 Task: Use the "Pocket" extension to save articles and read them later offline.
Action: Mouse moved to (388, 300)
Screenshot: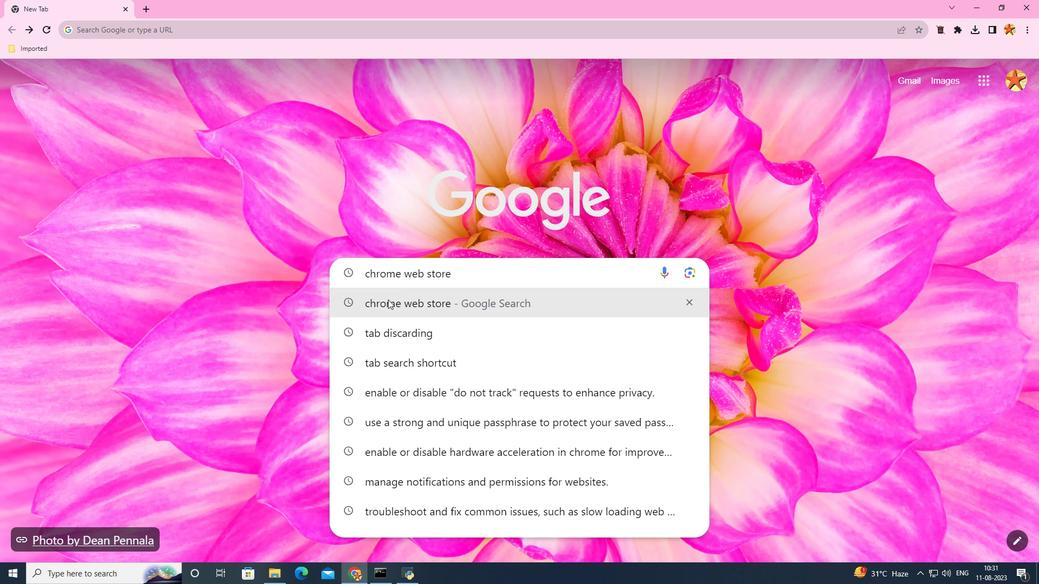 
Action: Mouse pressed left at (388, 300)
Screenshot: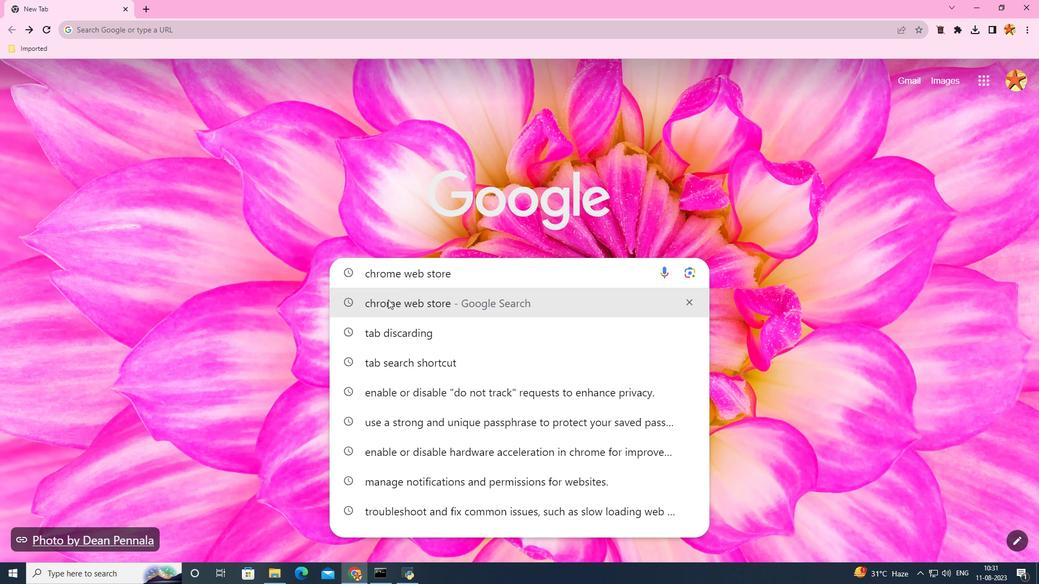
Action: Mouse moved to (215, 220)
Screenshot: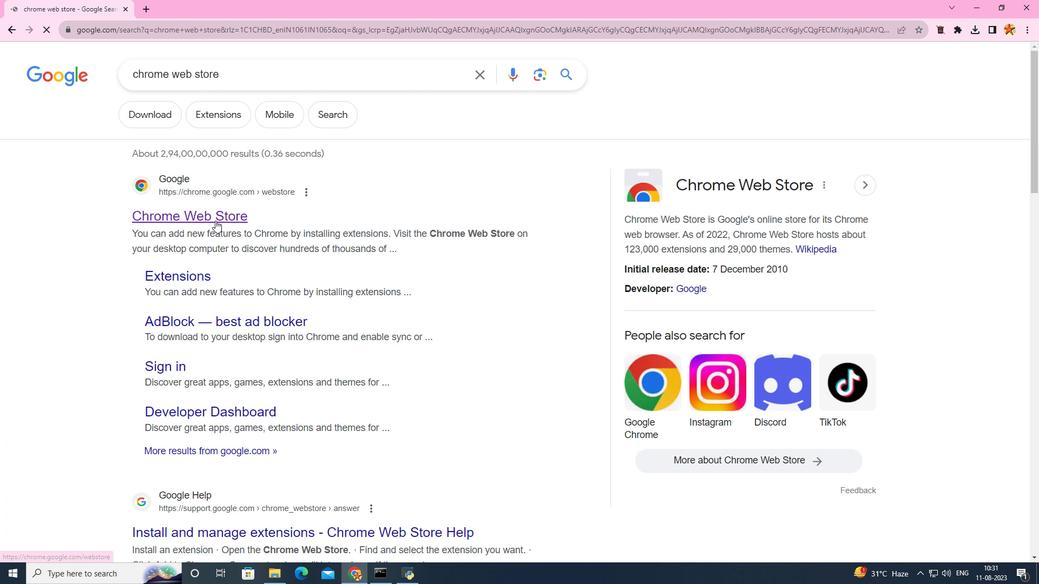 
Action: Mouse pressed left at (215, 220)
Screenshot: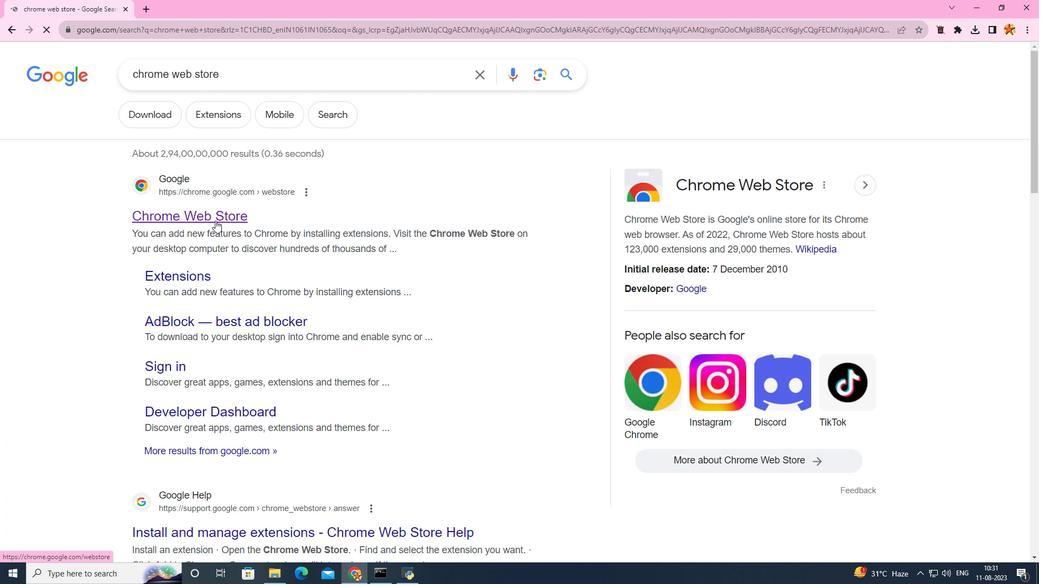 
Action: Mouse moved to (243, 185)
Screenshot: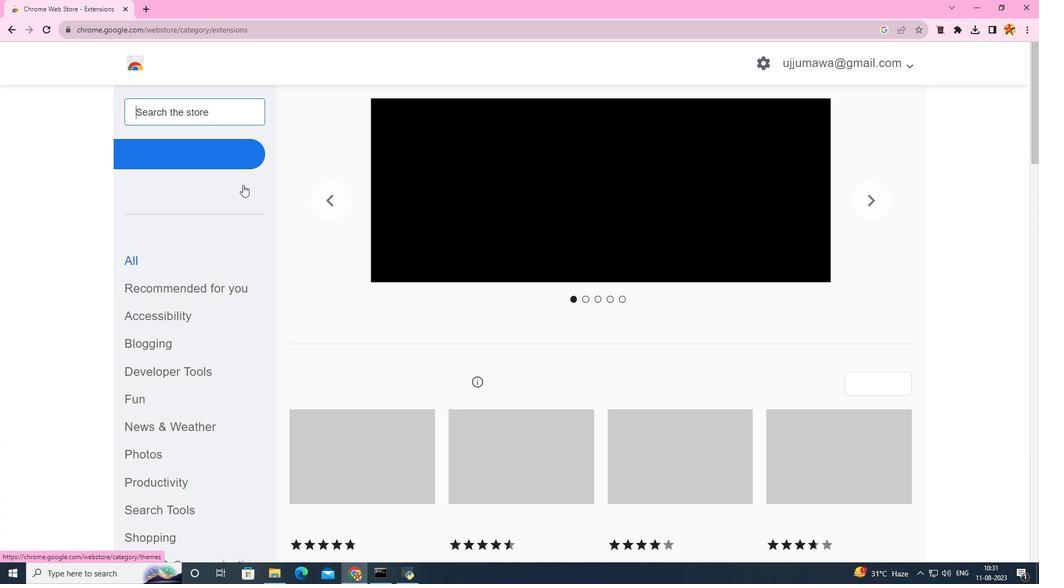 
Action: Key pressed pock
Screenshot: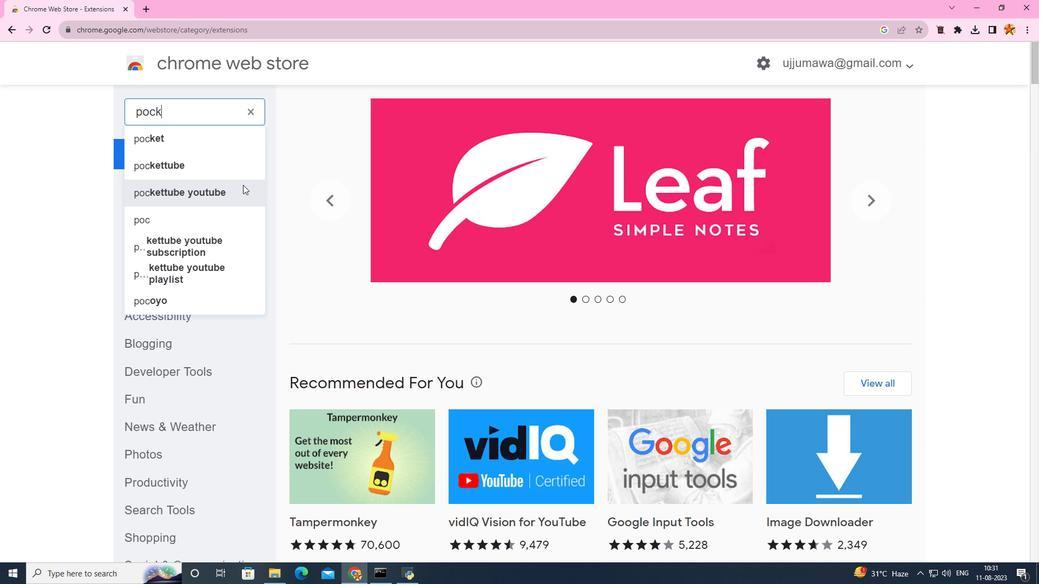 
Action: Mouse moved to (171, 145)
Screenshot: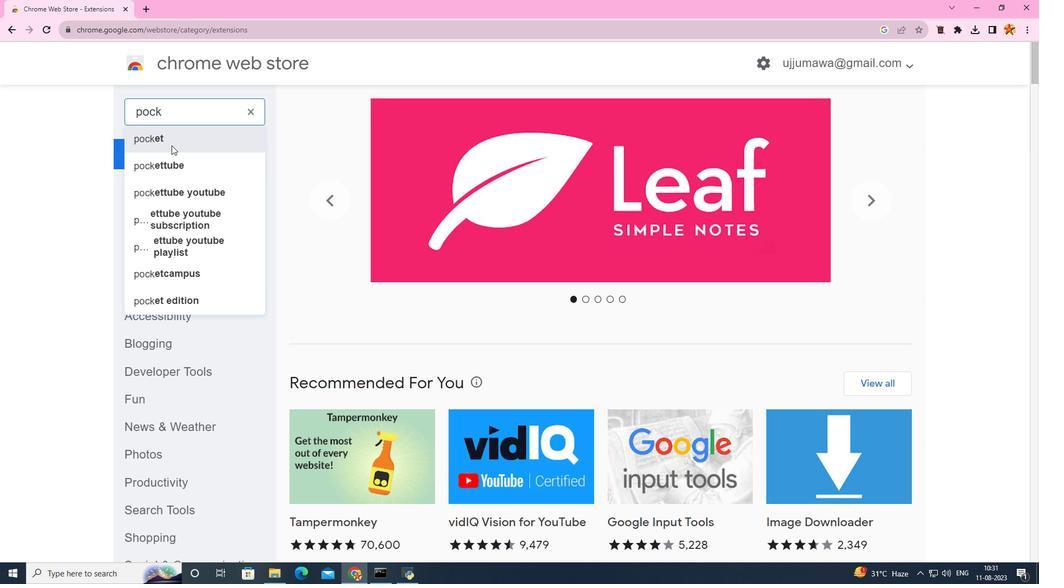 
Action: Mouse pressed left at (171, 145)
Screenshot: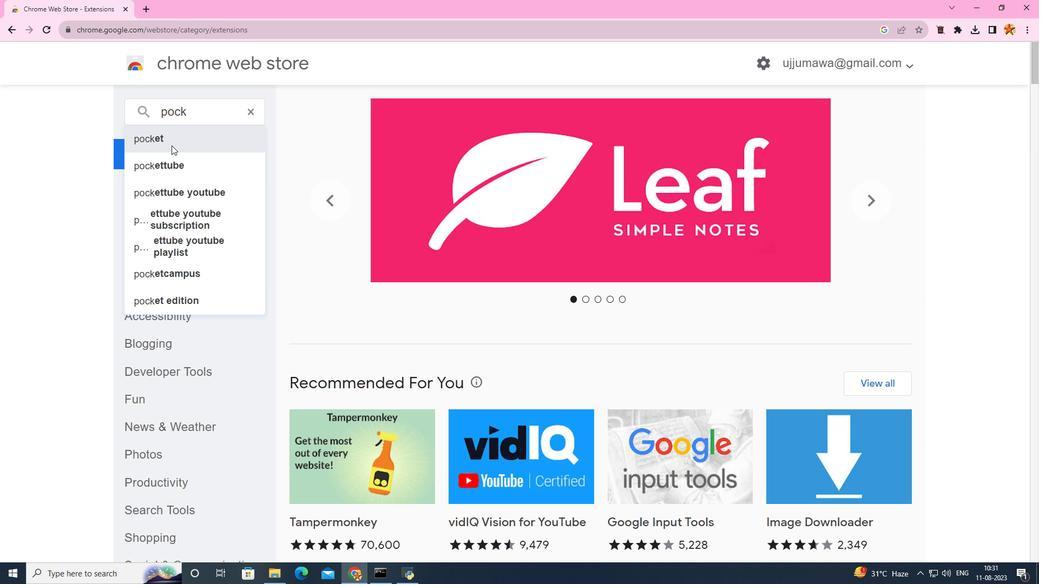 
Action: Mouse moved to (501, 190)
Screenshot: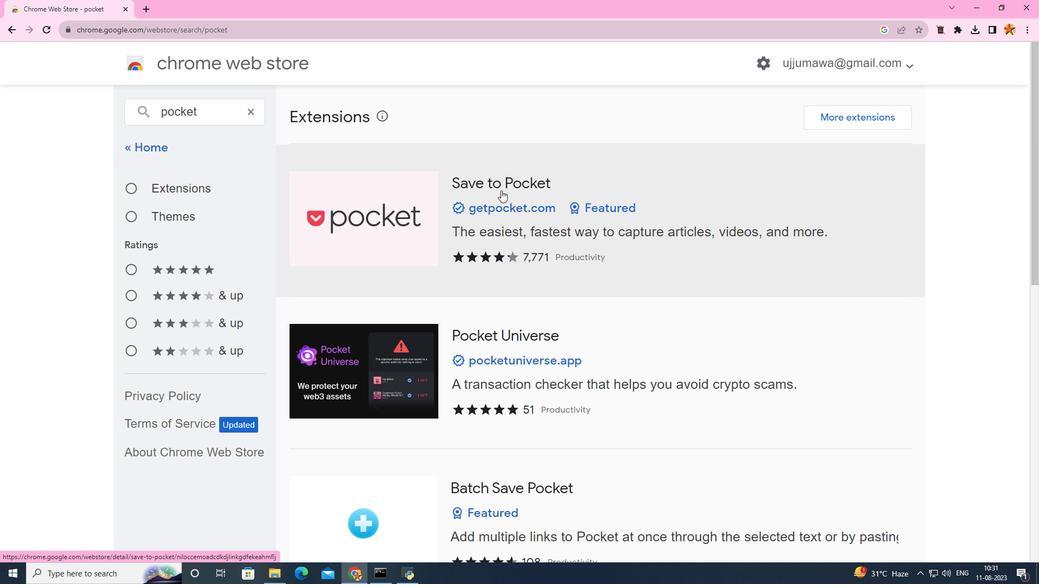 
Action: Mouse pressed left at (501, 190)
Screenshot: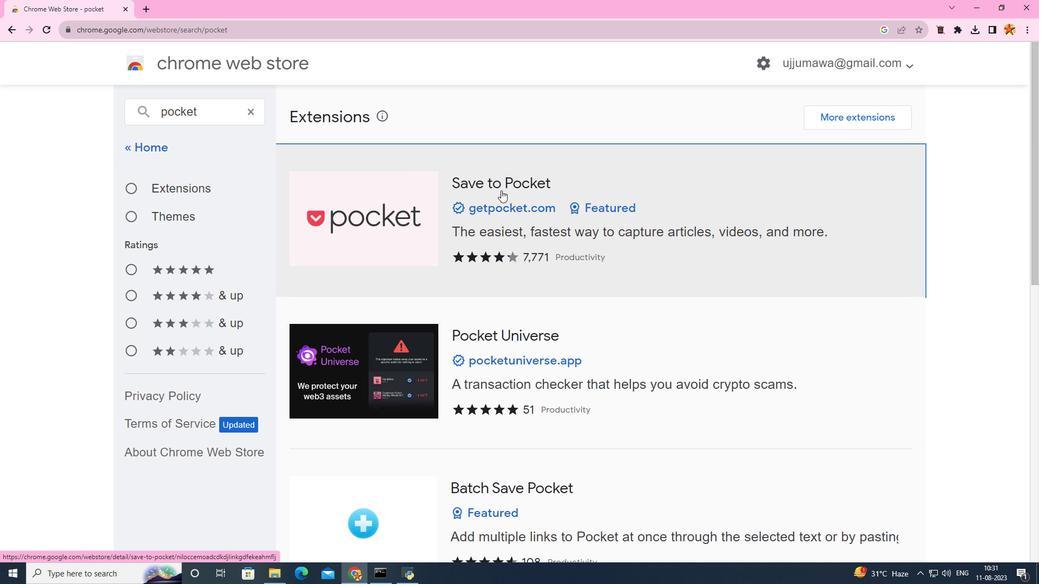 
Action: Mouse moved to (783, 163)
Screenshot: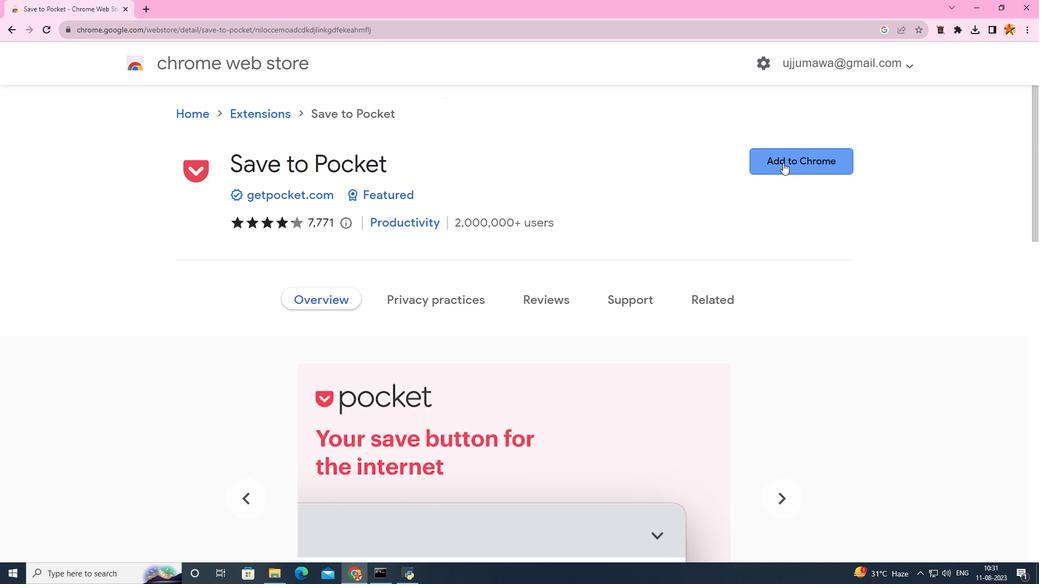 
Action: Mouse pressed left at (783, 163)
Screenshot: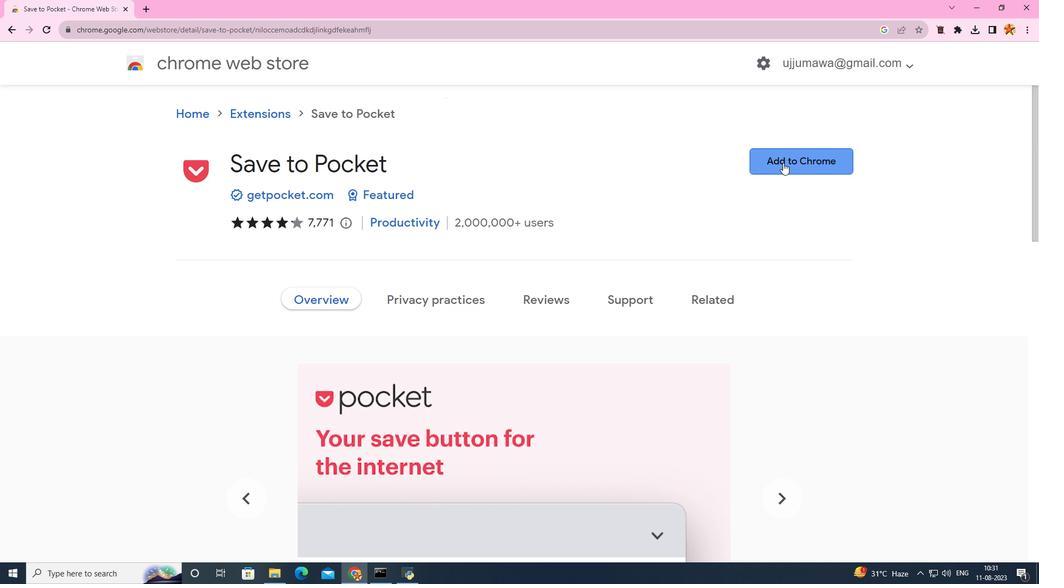 
Action: Mouse moved to (374, 276)
Screenshot: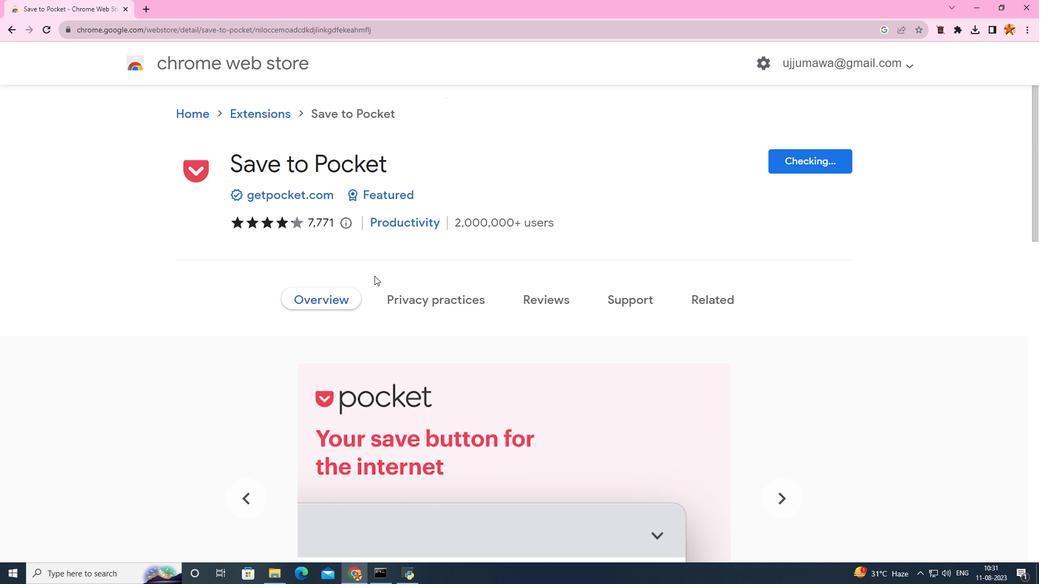 
Action: Mouse scrolled (374, 275) with delta (0, 0)
Screenshot: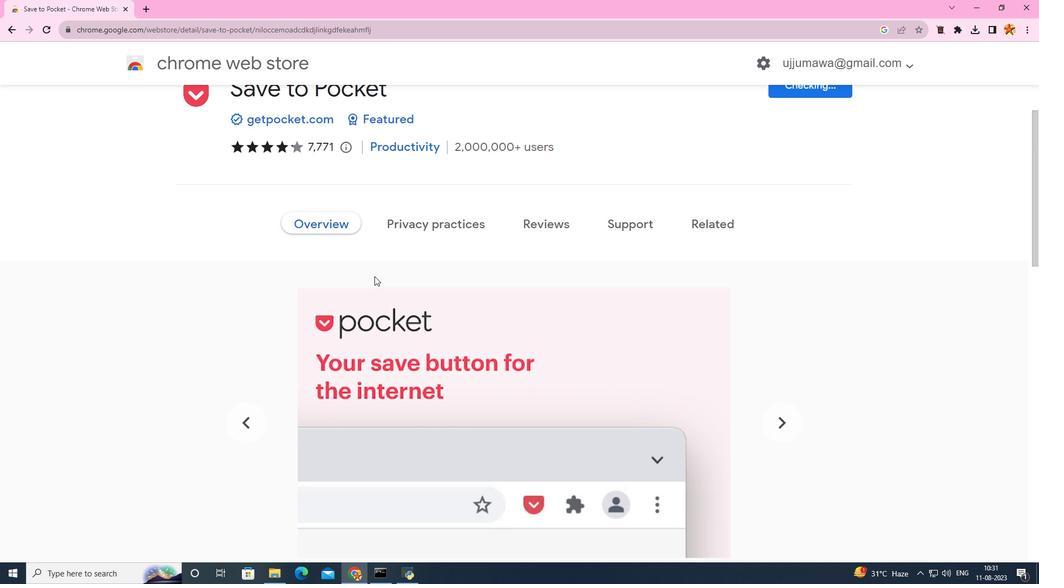 
Action: Mouse scrolled (374, 275) with delta (0, 0)
Screenshot: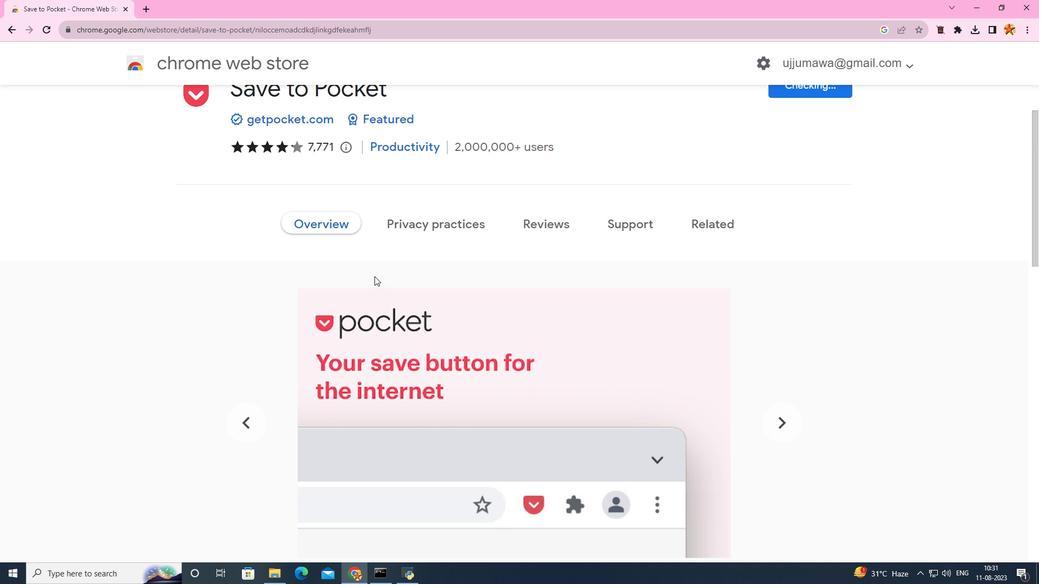 
Action: Mouse scrolled (374, 275) with delta (0, 0)
Screenshot: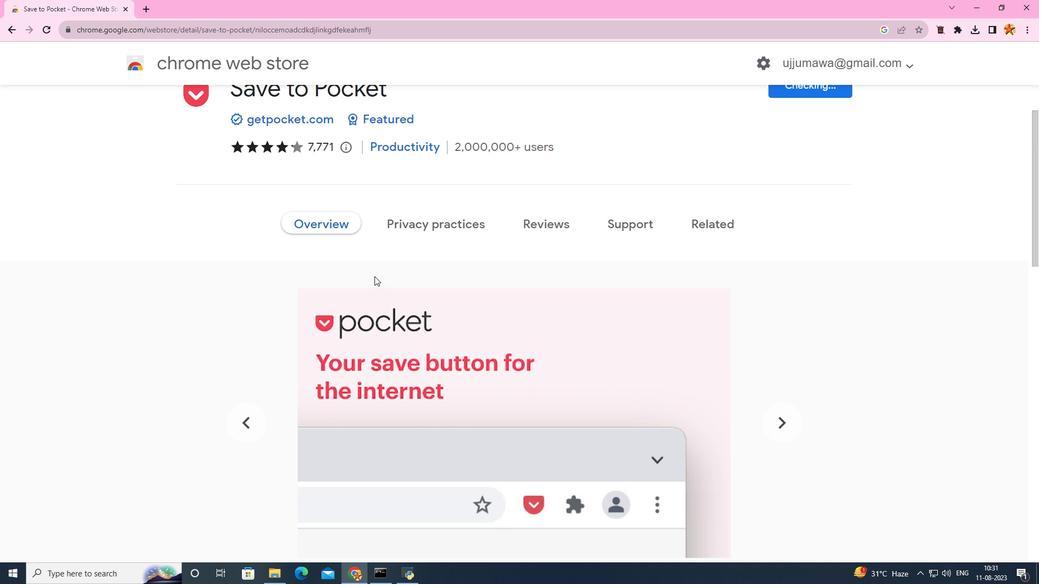 
Action: Mouse scrolled (374, 275) with delta (0, 0)
Screenshot: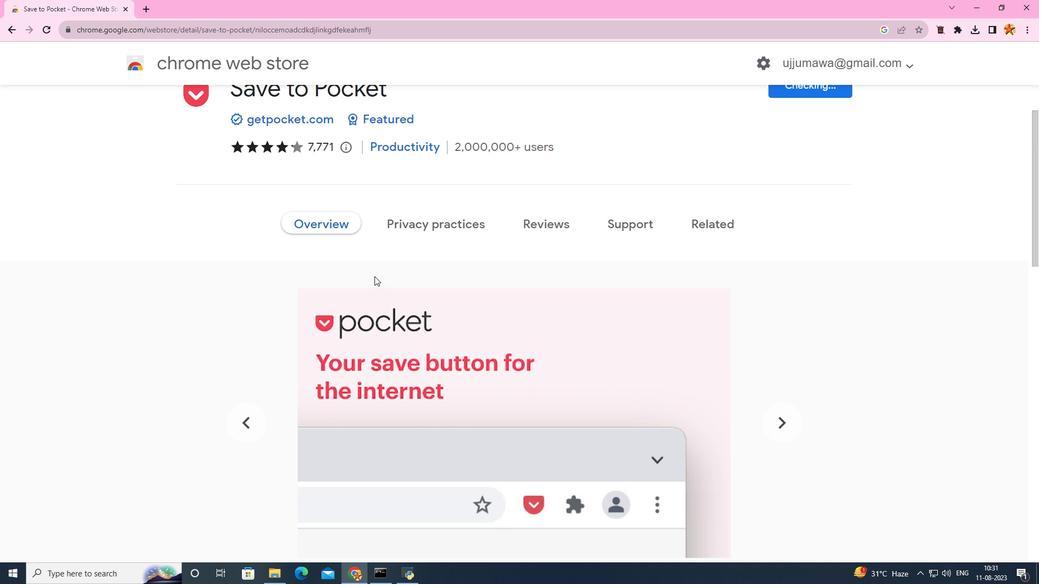 
Action: Mouse scrolled (374, 275) with delta (0, 0)
Screenshot: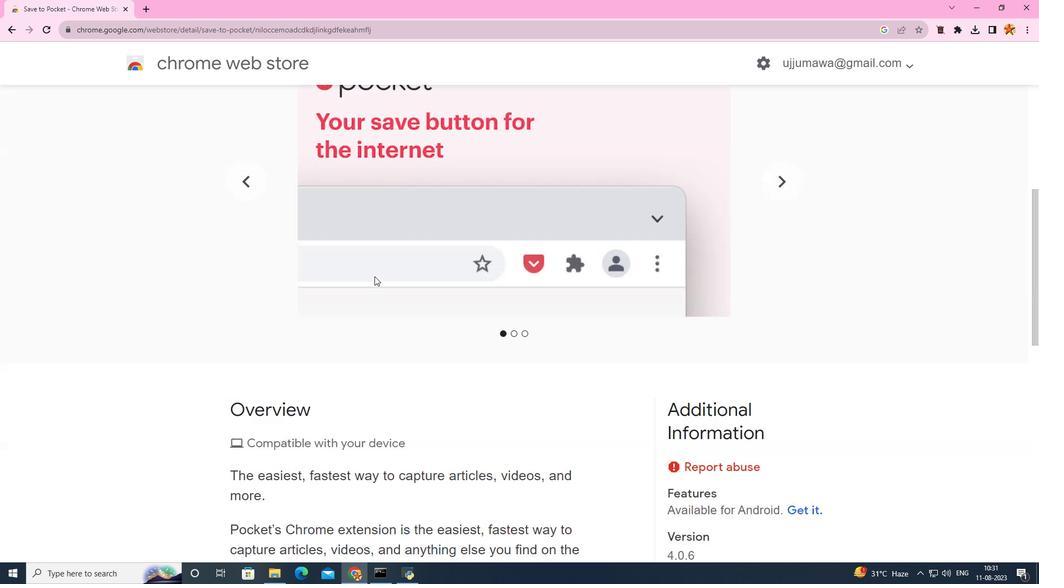 
Action: Mouse scrolled (374, 275) with delta (0, 0)
Screenshot: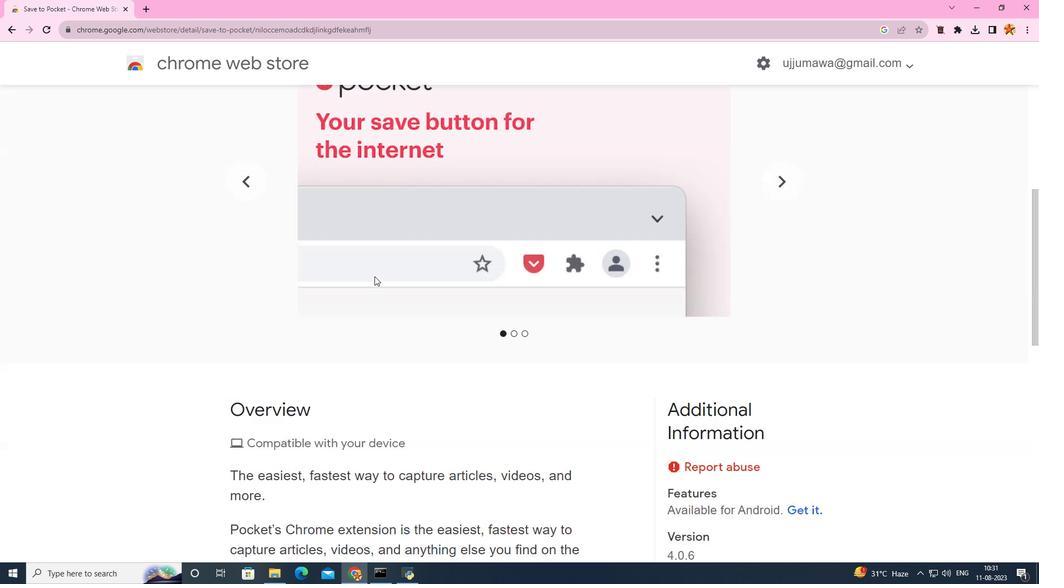 
Action: Mouse scrolled (374, 275) with delta (0, 0)
Screenshot: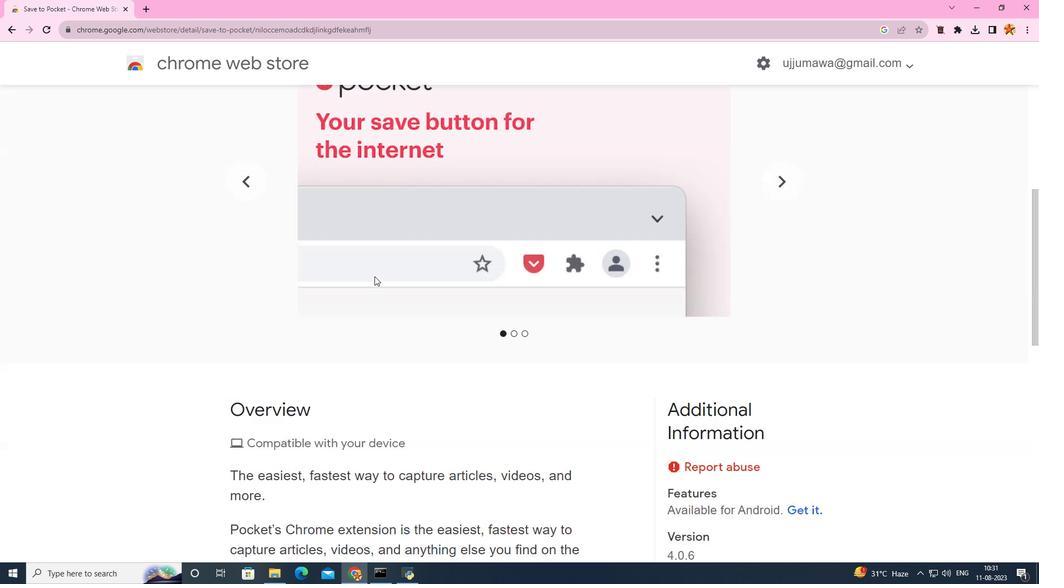 
Action: Mouse scrolled (374, 275) with delta (0, 0)
Screenshot: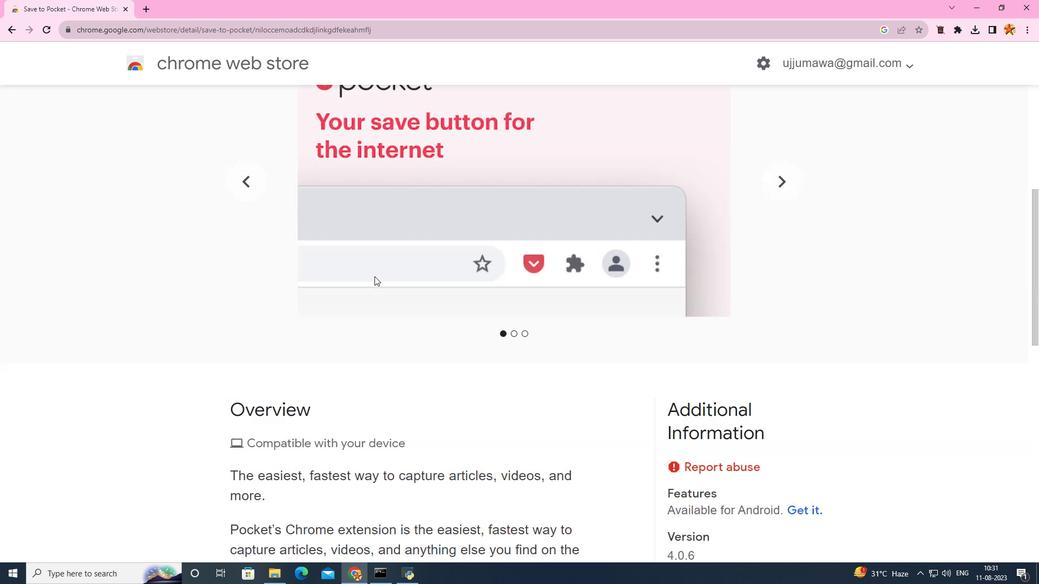 
Action: Mouse moved to (373, 276)
Screenshot: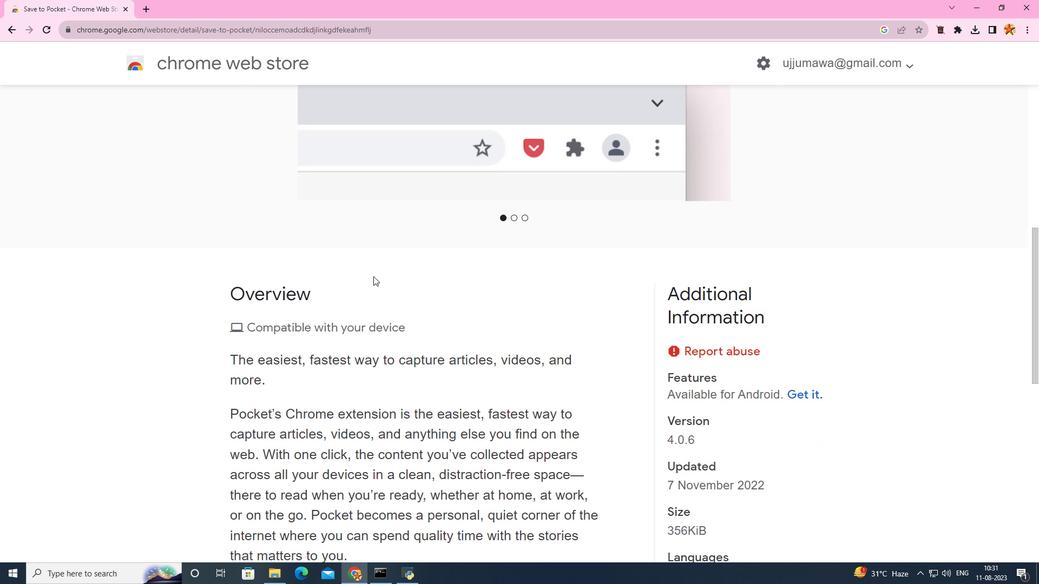 
Action: Mouse scrolled (373, 276) with delta (0, 0)
Screenshot: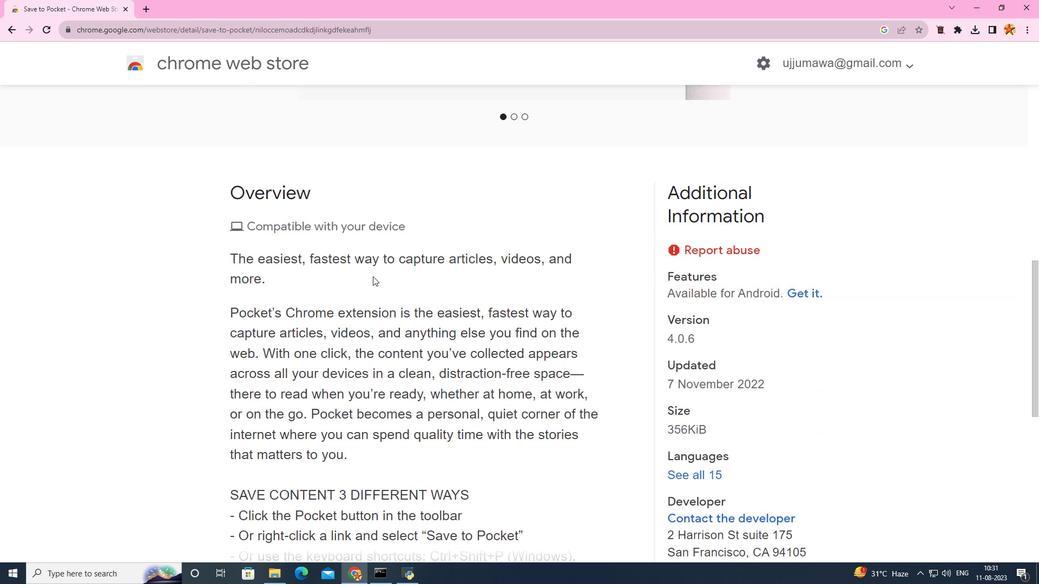 
Action: Mouse scrolled (373, 276) with delta (0, 0)
Screenshot: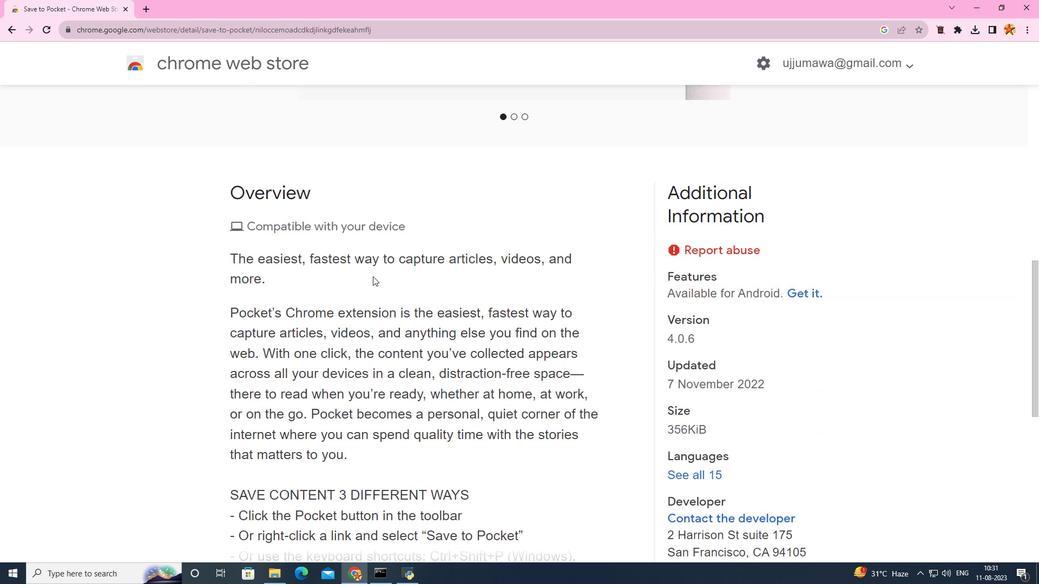 
Action: Mouse scrolled (373, 276) with delta (0, 0)
Screenshot: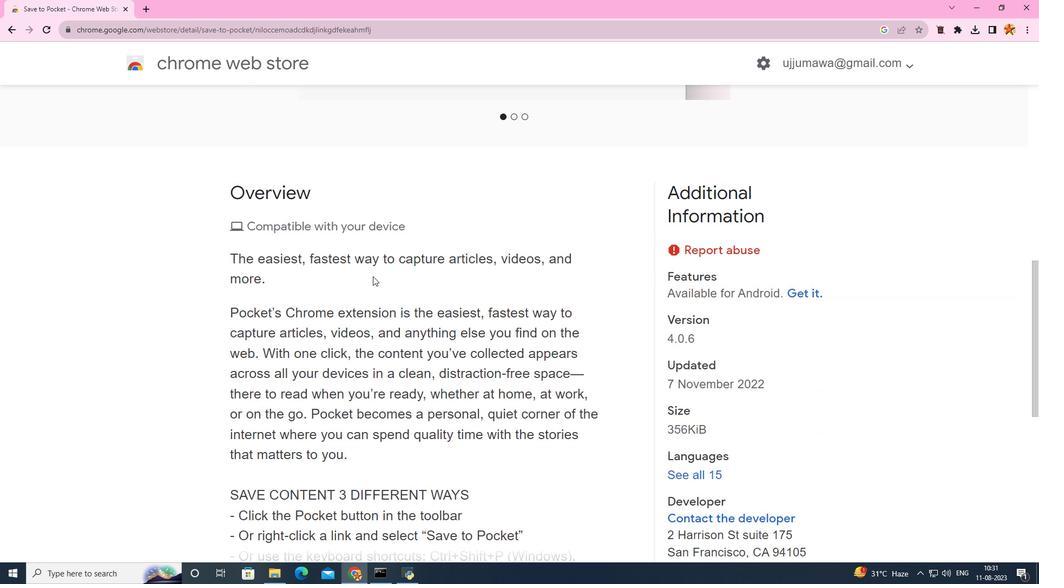 
Action: Mouse moved to (373, 276)
Screenshot: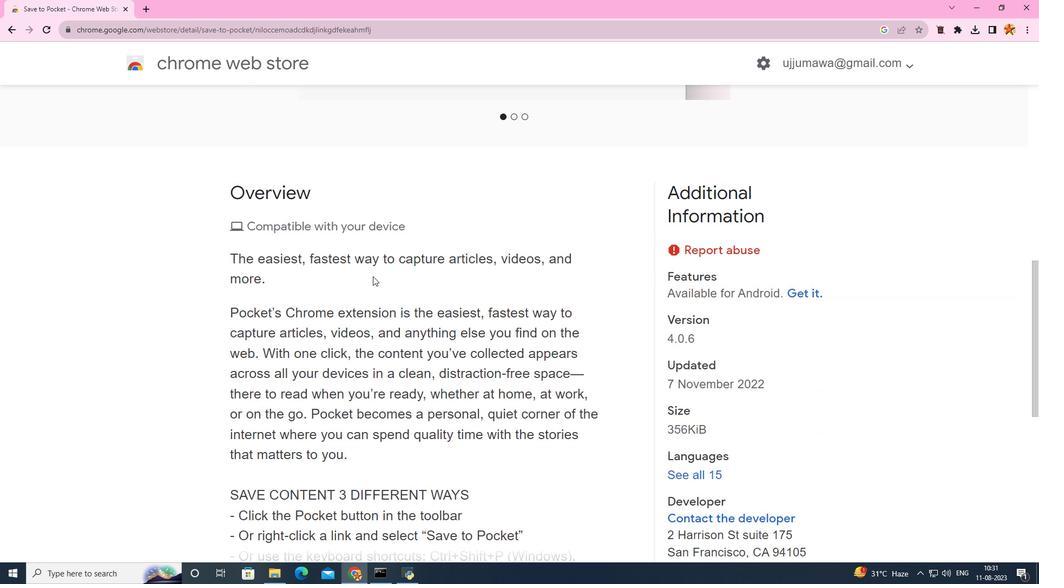 
Action: Mouse scrolled (373, 276) with delta (0, 0)
Screenshot: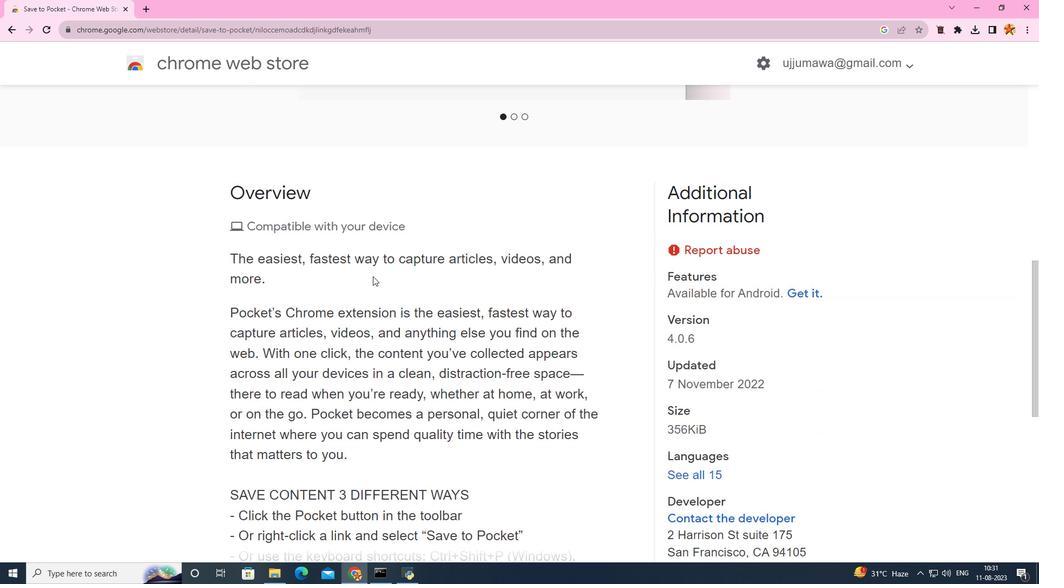 
Action: Mouse moved to (372, 276)
Screenshot: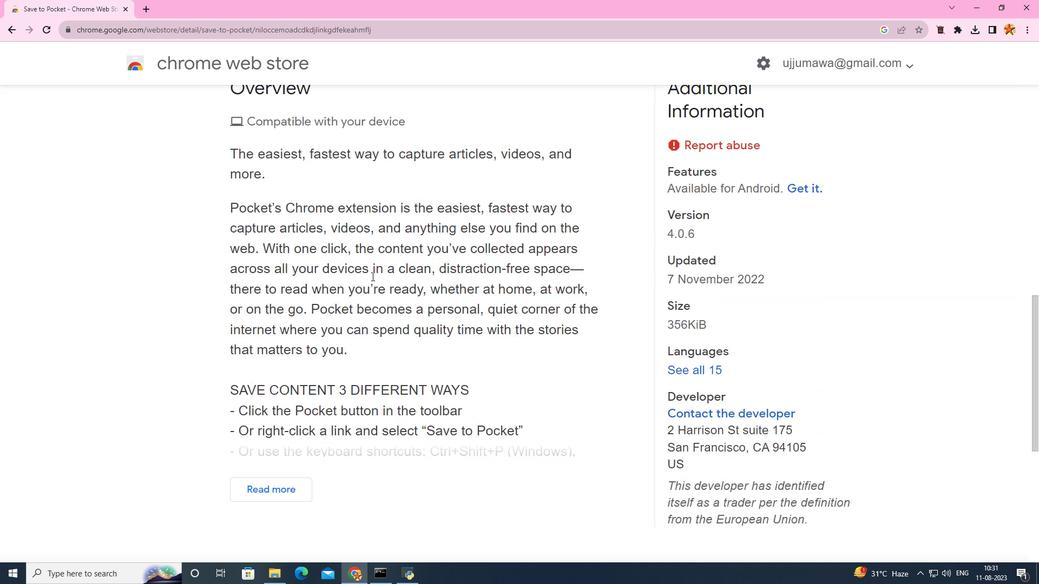 
Action: Mouse scrolled (372, 276) with delta (0, 0)
Screenshot: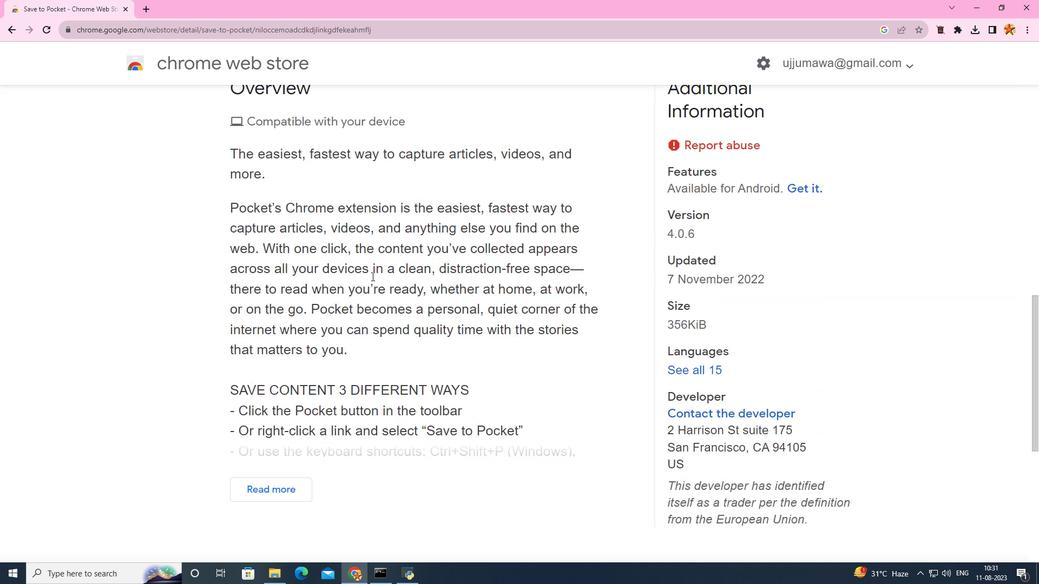 
Action: Mouse scrolled (372, 276) with delta (0, 0)
Screenshot: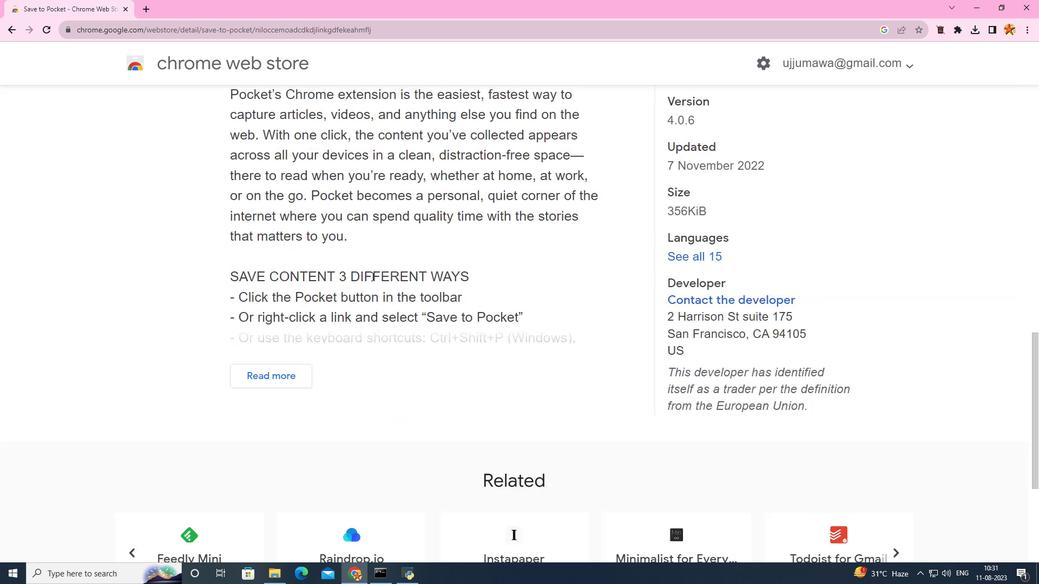 
Action: Mouse moved to (555, 127)
Screenshot: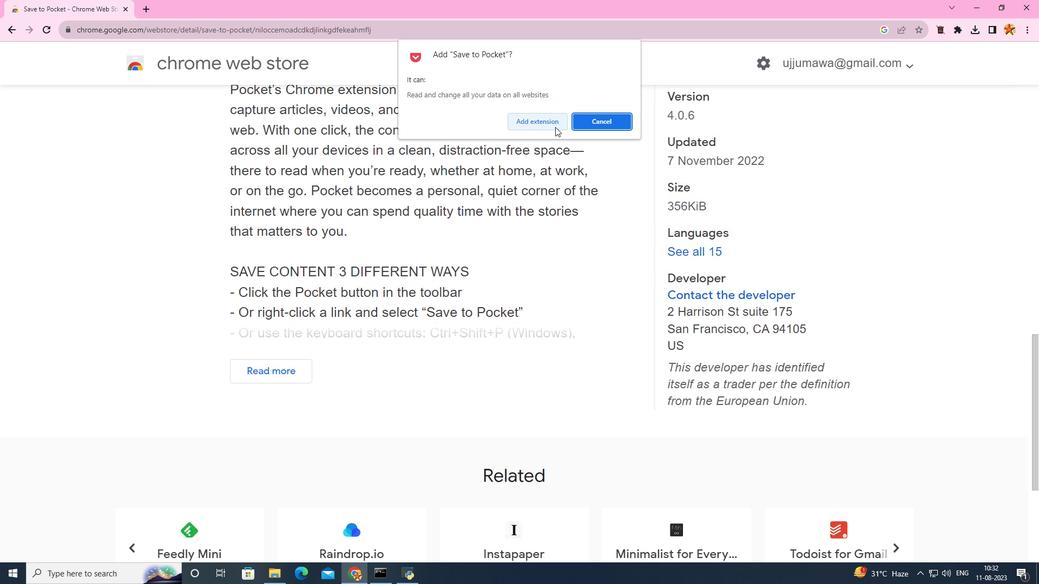
Action: Mouse pressed left at (555, 127)
Screenshot: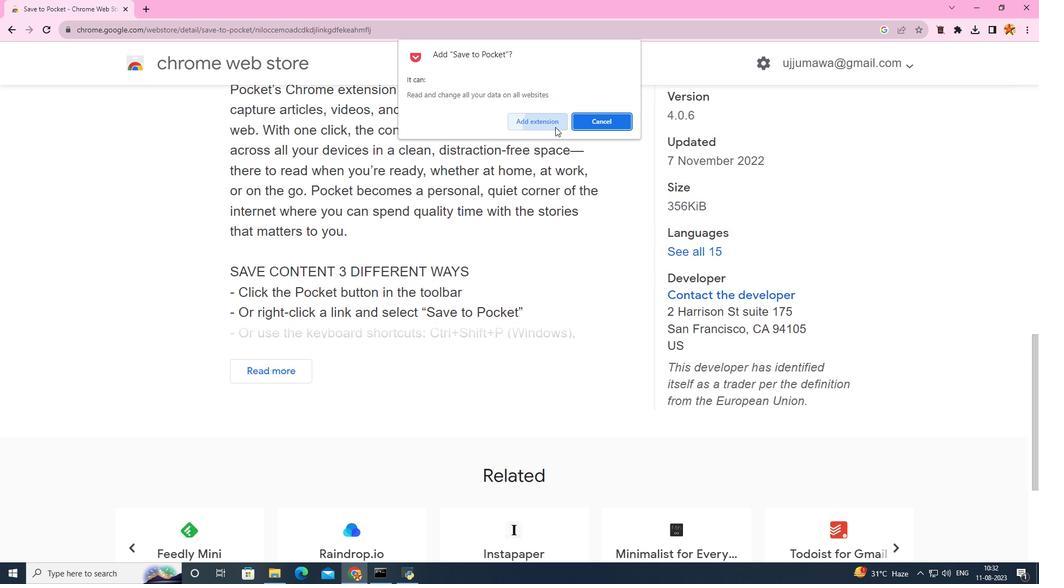 
Action: Mouse moved to (288, 378)
Screenshot: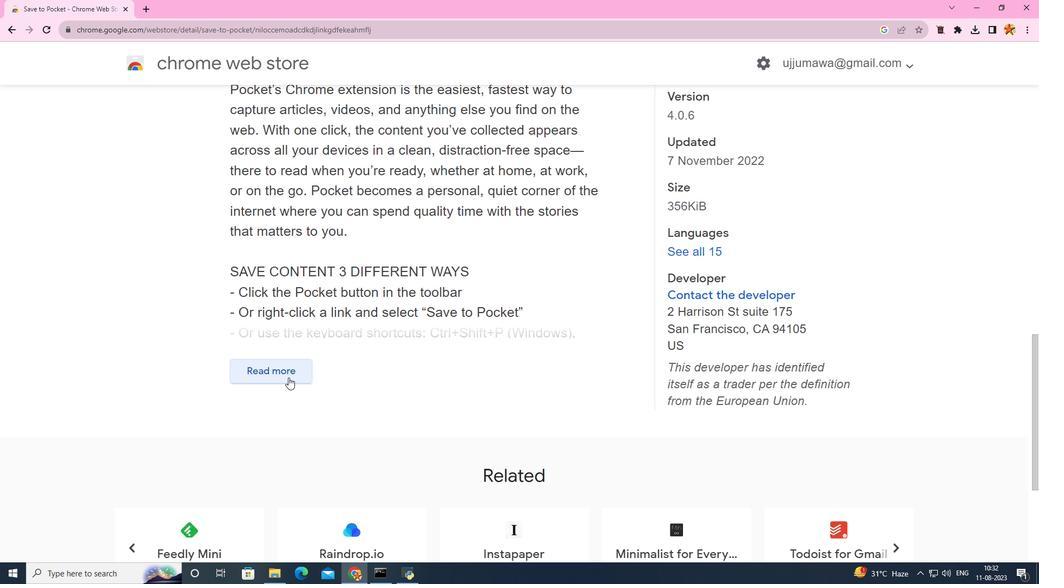
Action: Mouse pressed left at (288, 378)
Screenshot: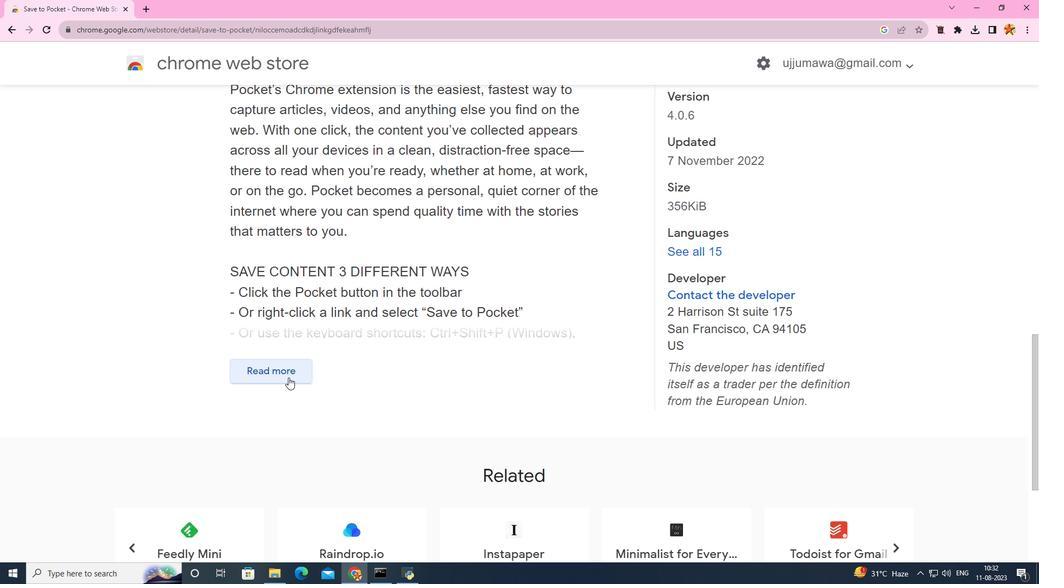 
Action: Mouse moved to (284, 335)
Screenshot: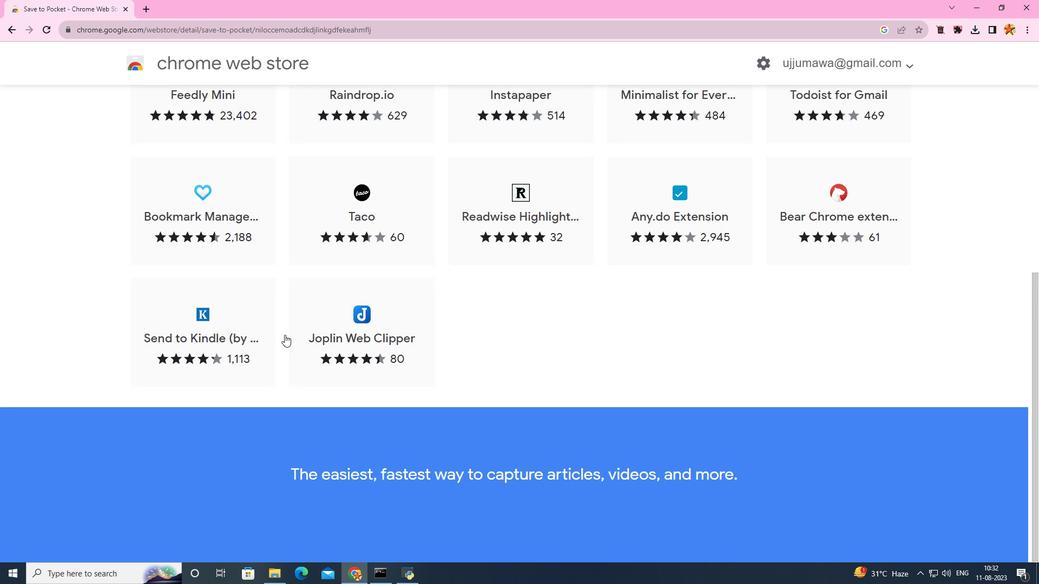 
Action: Mouse scrolled (284, 334) with delta (0, 0)
Screenshot: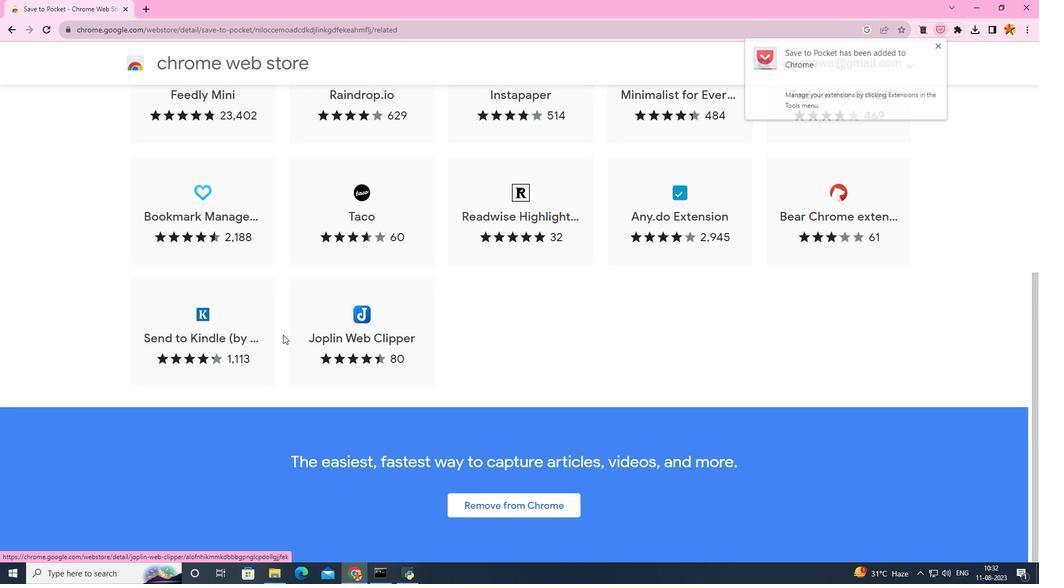 
Action: Mouse scrolled (284, 334) with delta (0, 0)
Screenshot: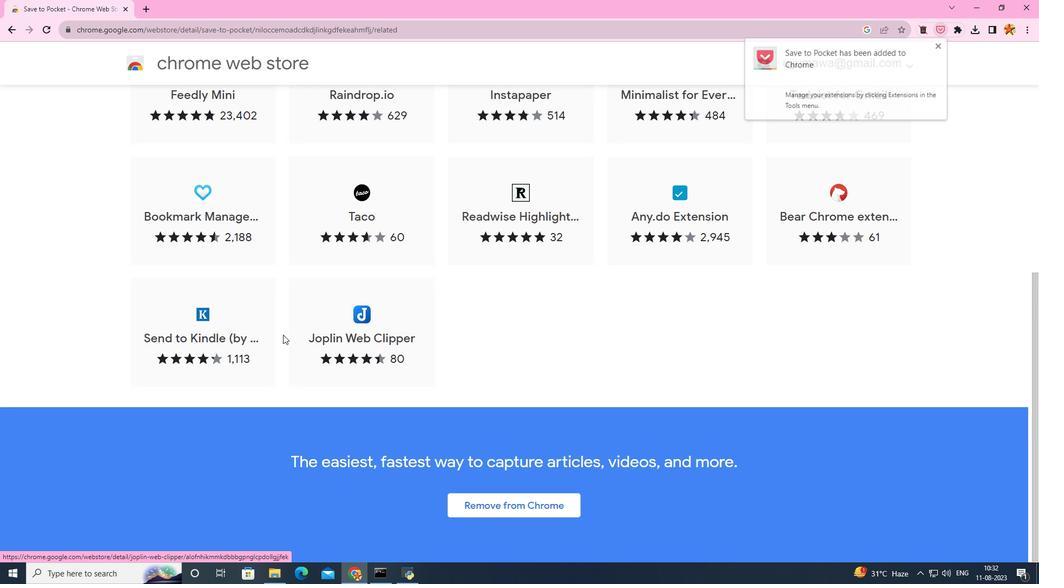 
Action: Mouse scrolled (284, 334) with delta (0, 0)
Screenshot: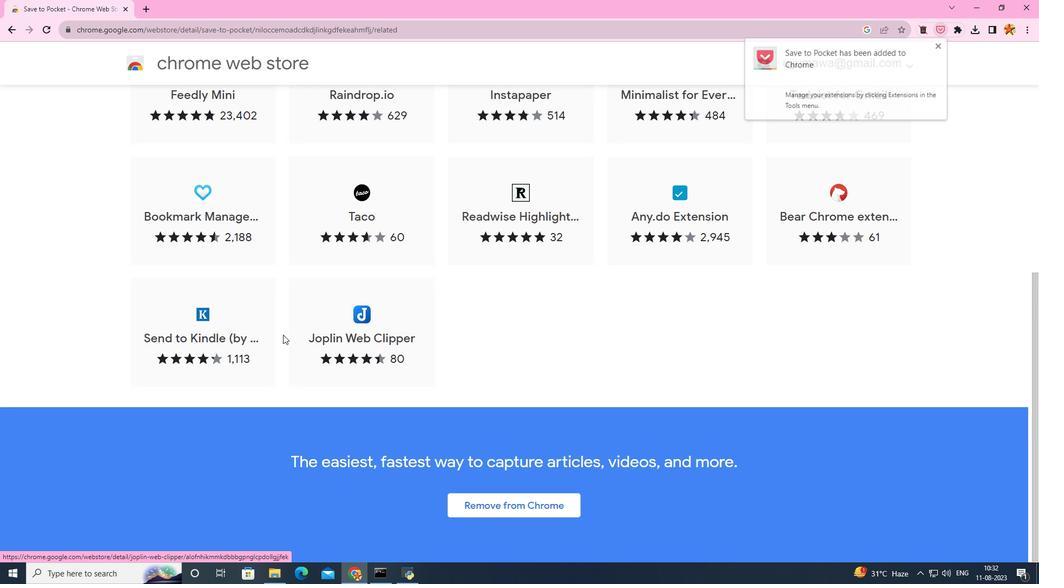 
Action: Mouse scrolled (284, 334) with delta (0, 0)
Screenshot: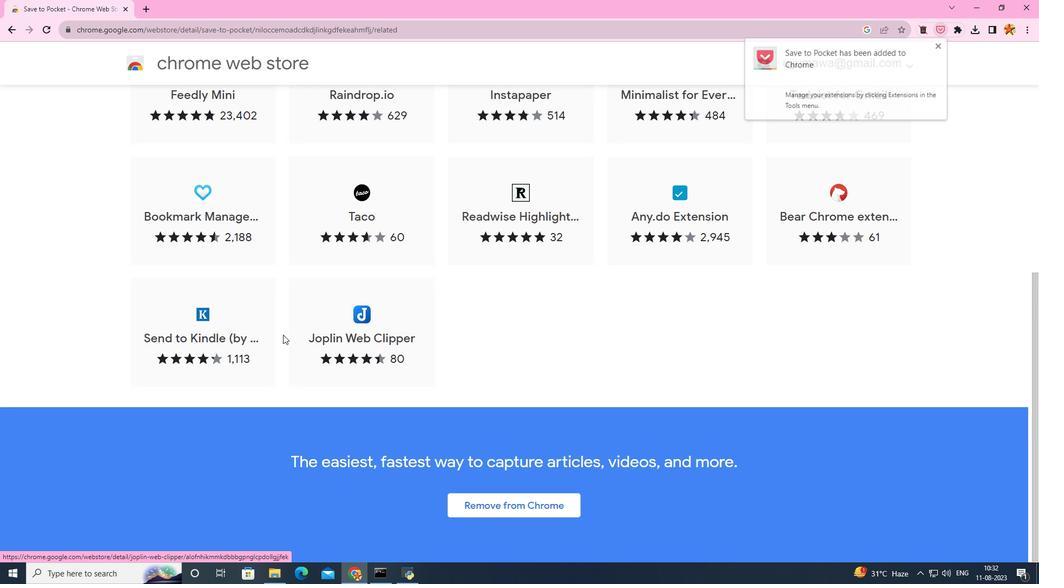 
Action: Mouse scrolled (284, 334) with delta (0, 0)
Screenshot: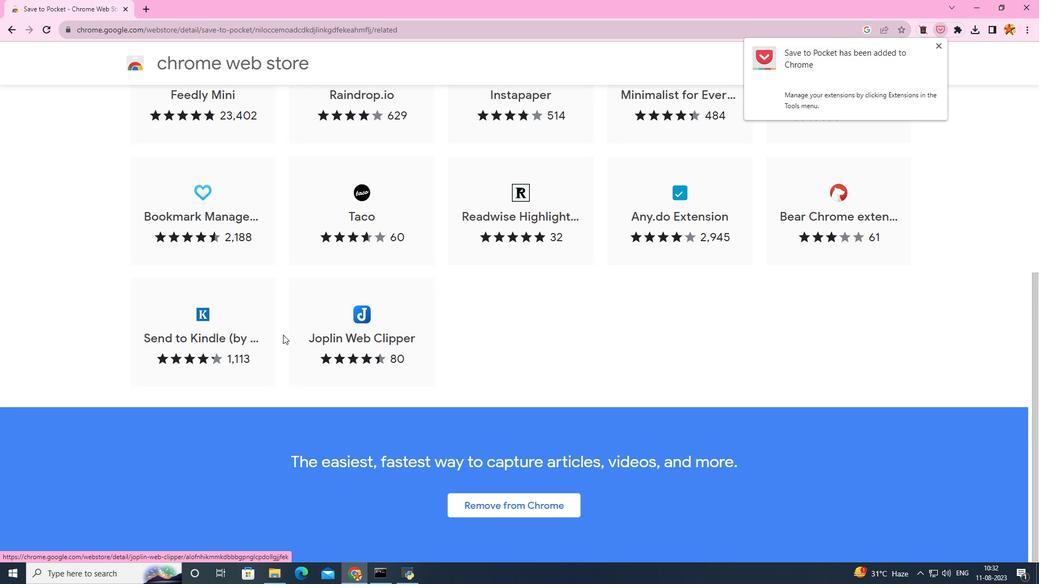
Action: Mouse moved to (284, 335)
Screenshot: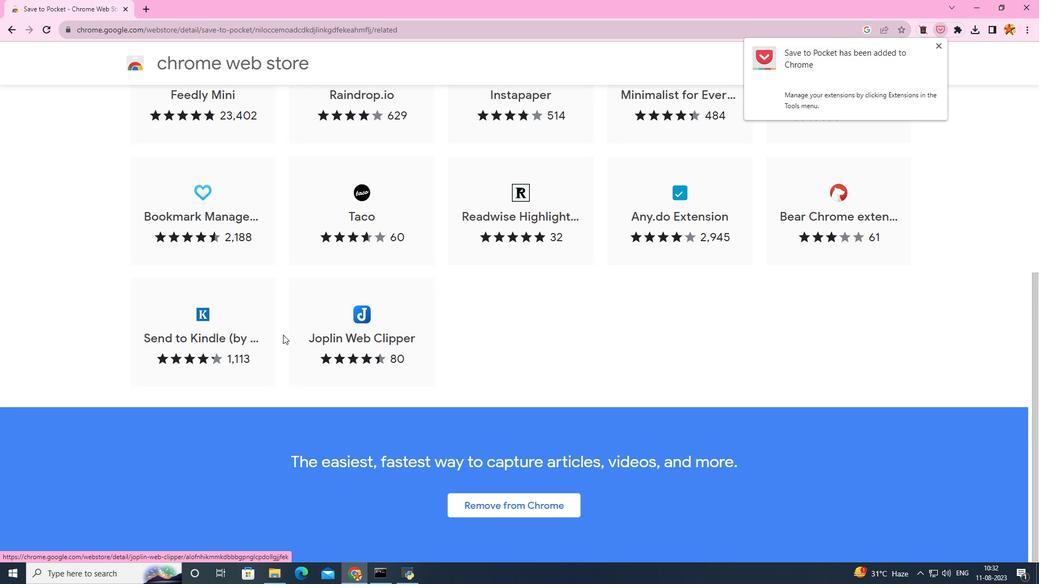 
Action: Mouse scrolled (284, 334) with delta (0, 0)
Screenshot: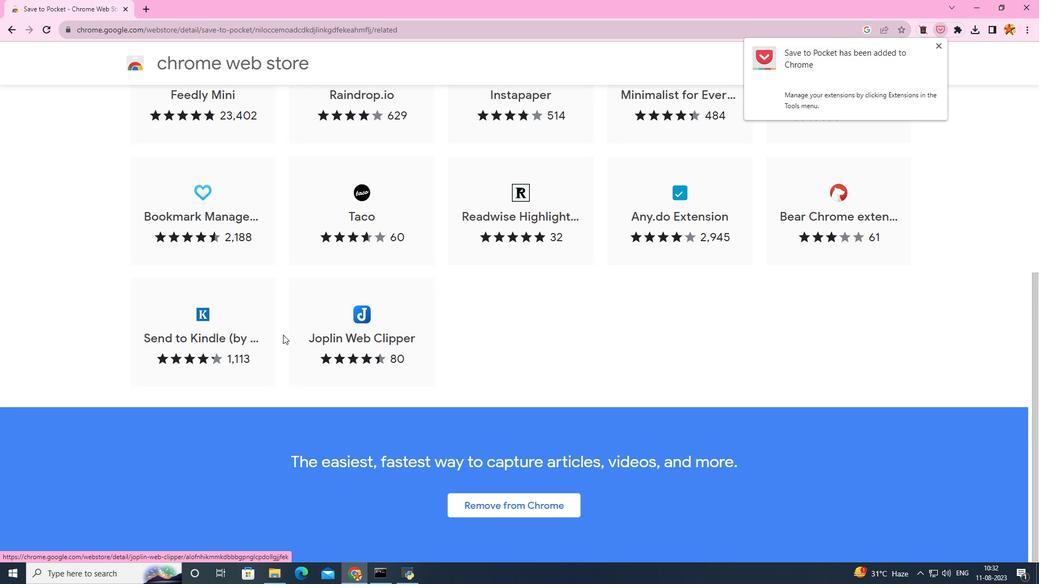 
Action: Mouse scrolled (284, 334) with delta (0, 0)
Screenshot: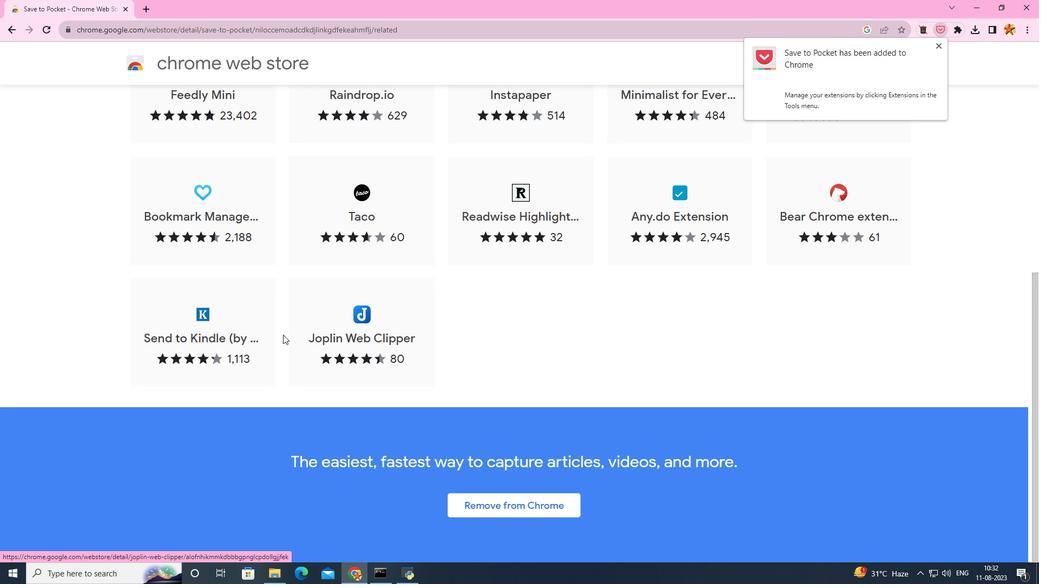 
Action: Mouse moved to (222, 309)
Screenshot: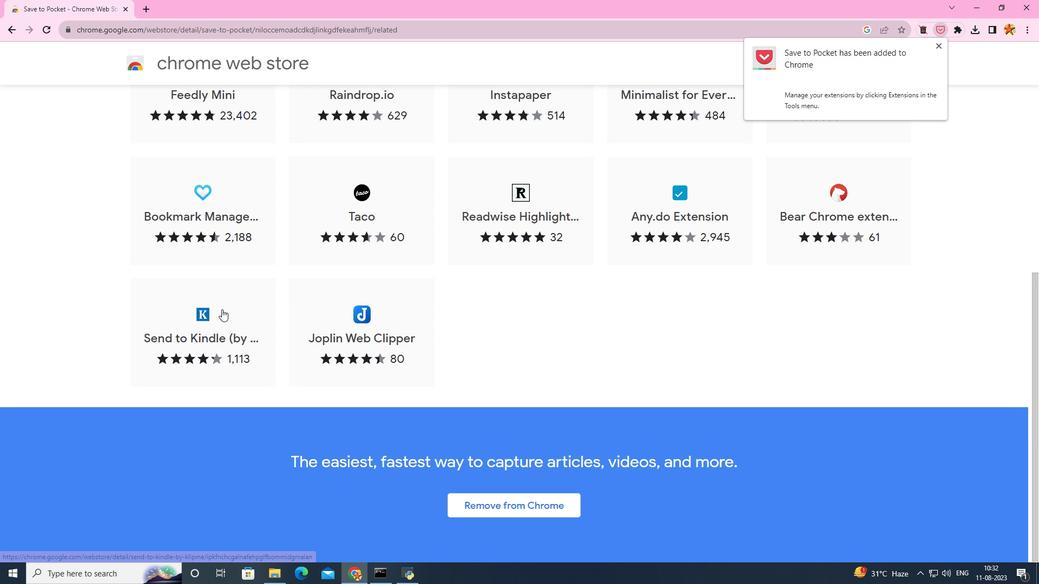 
Action: Mouse scrolled (222, 310) with delta (0, 0)
Screenshot: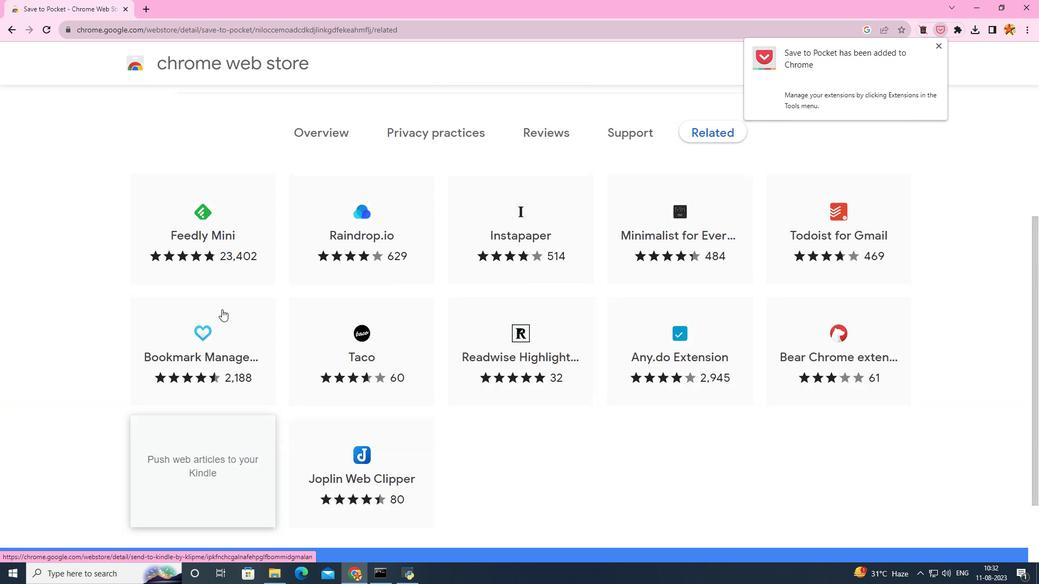 
Action: Mouse scrolled (222, 310) with delta (0, 0)
Screenshot: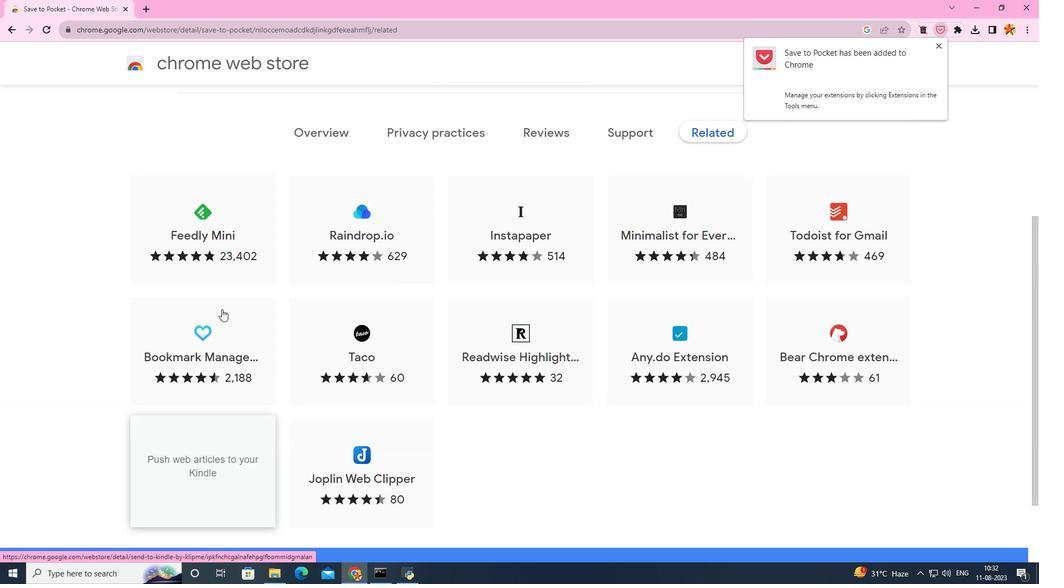 
Action: Mouse scrolled (222, 310) with delta (0, 0)
Screenshot: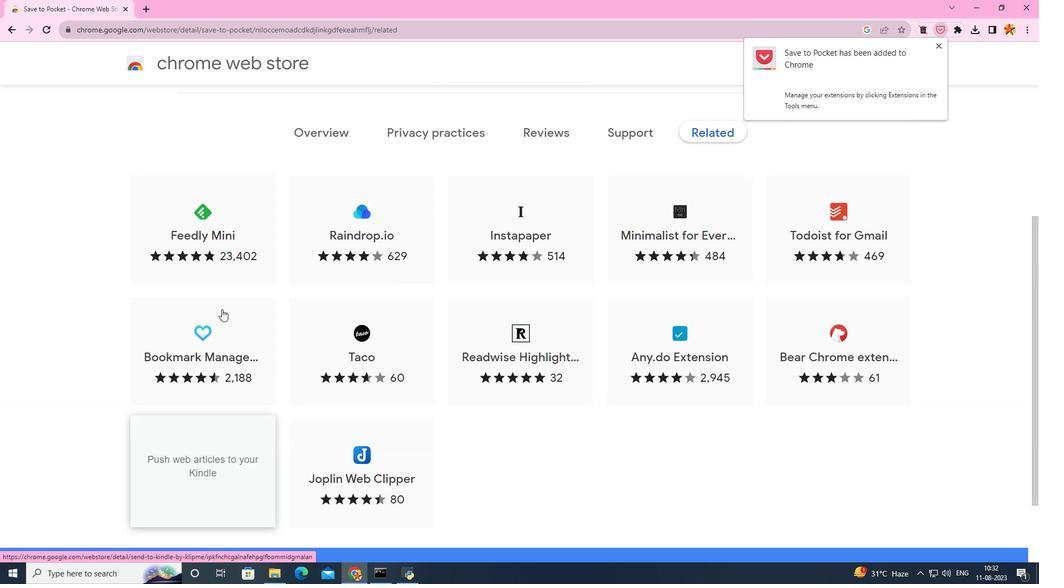 
Action: Mouse scrolled (222, 310) with delta (0, 0)
Screenshot: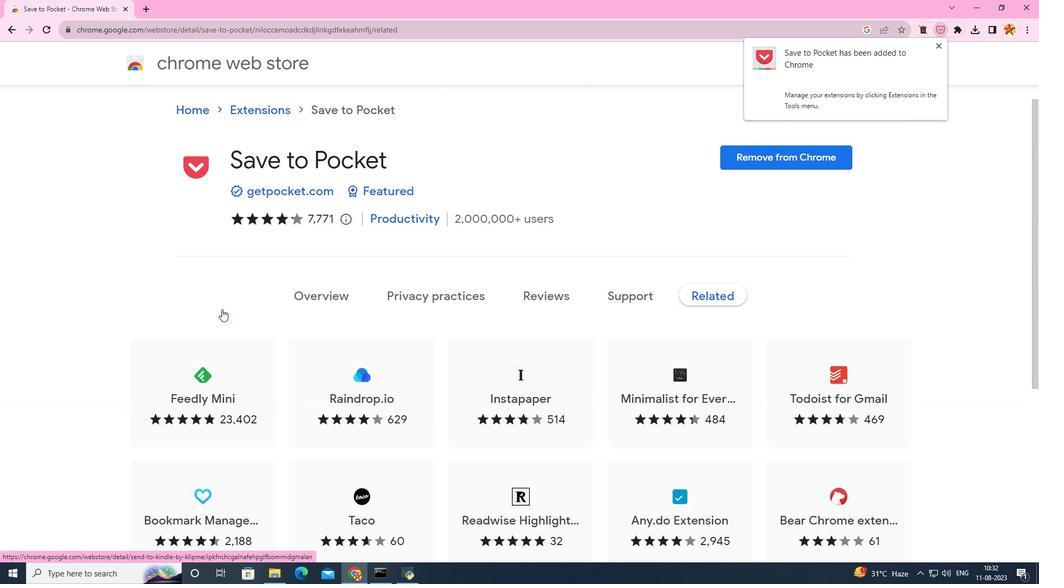 
Action: Mouse scrolled (222, 310) with delta (0, 0)
Screenshot: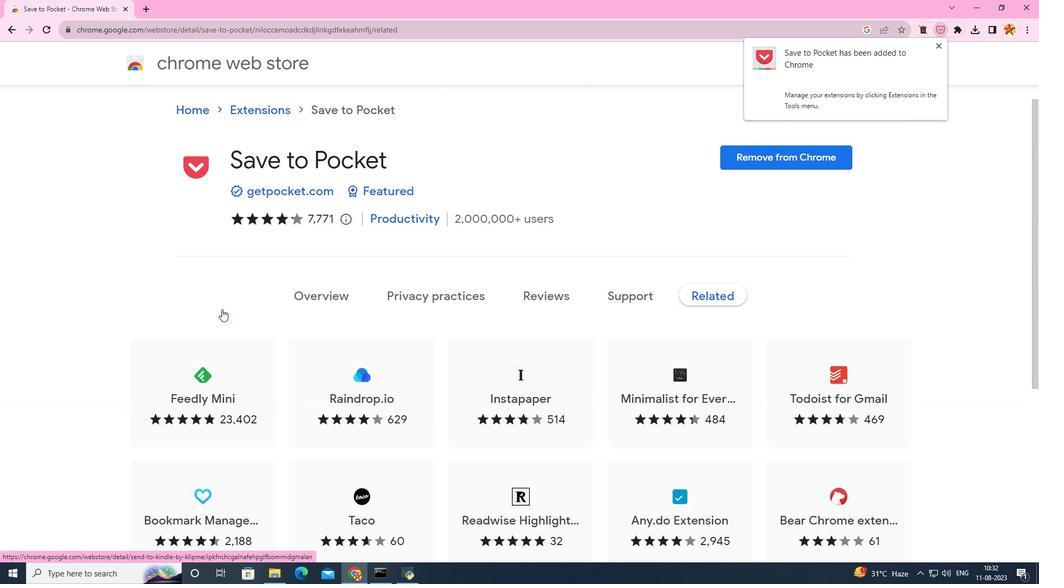 
Action: Mouse scrolled (222, 310) with delta (0, 0)
Screenshot: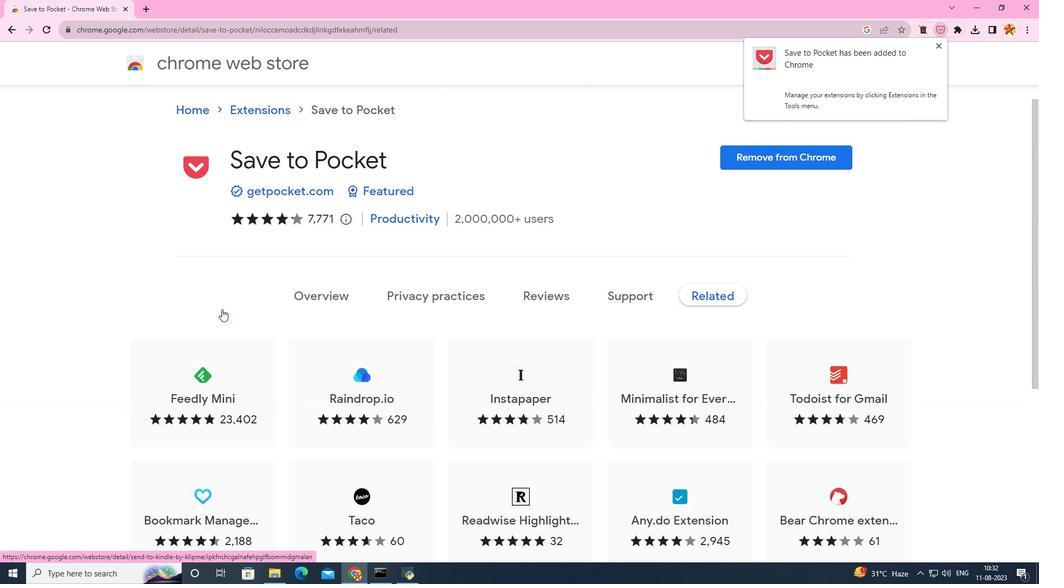 
Action: Mouse scrolled (222, 310) with delta (0, 0)
Screenshot: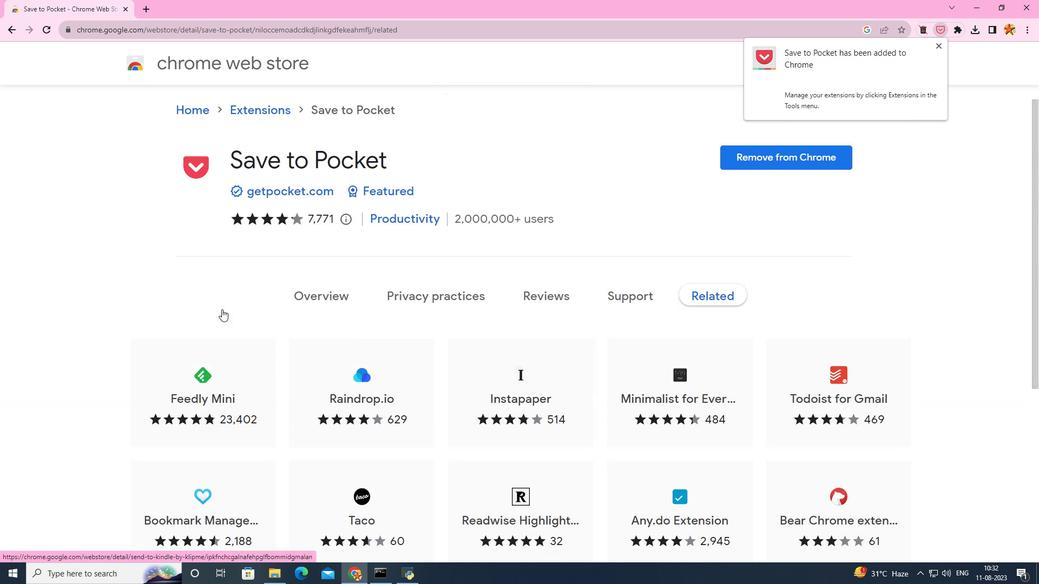 
Action: Mouse scrolled (222, 310) with delta (0, 0)
Screenshot: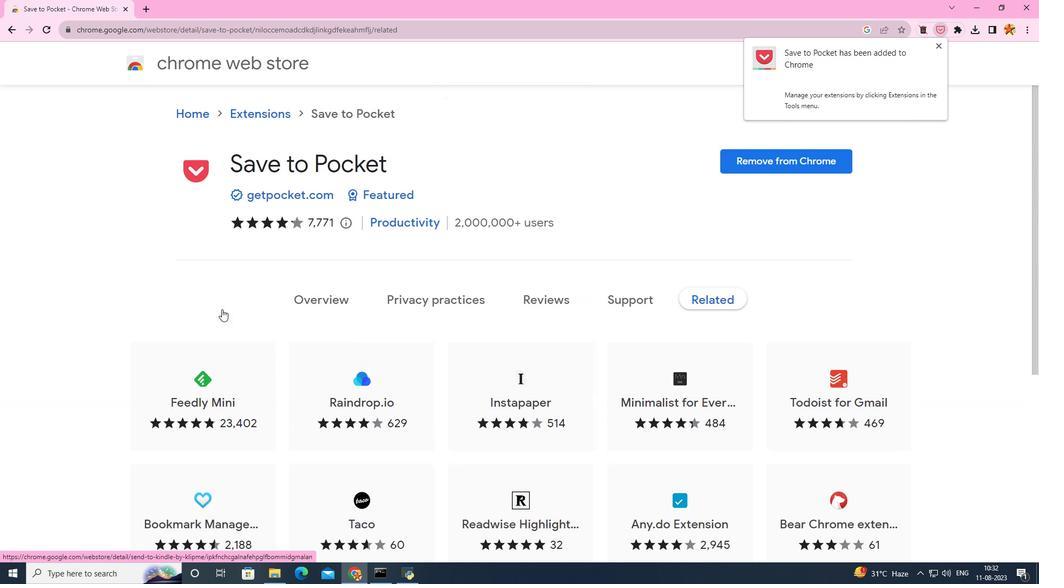 
Action: Mouse scrolled (222, 310) with delta (0, 0)
Screenshot: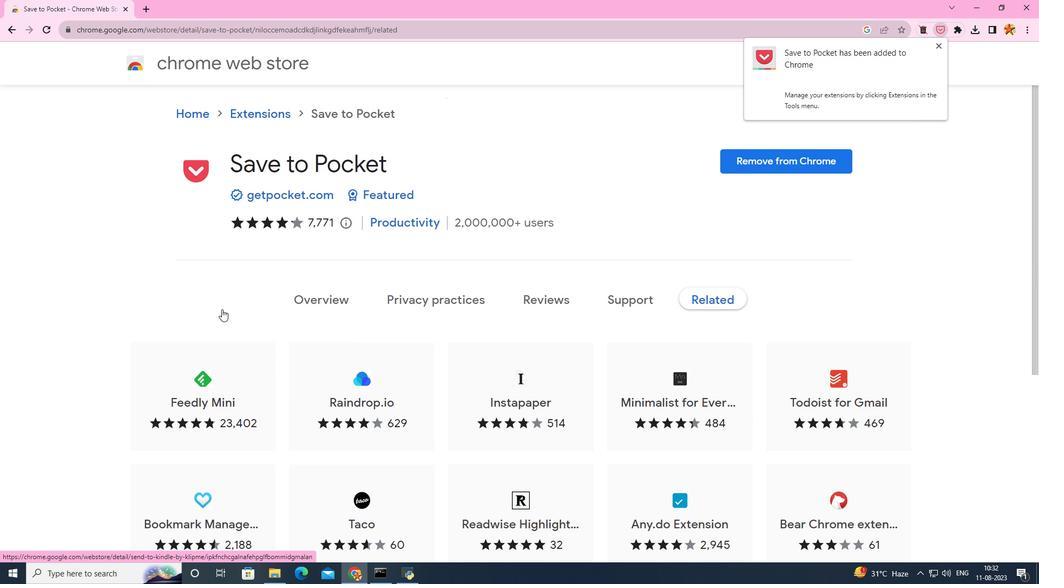
Action: Mouse scrolled (222, 310) with delta (0, 0)
Screenshot: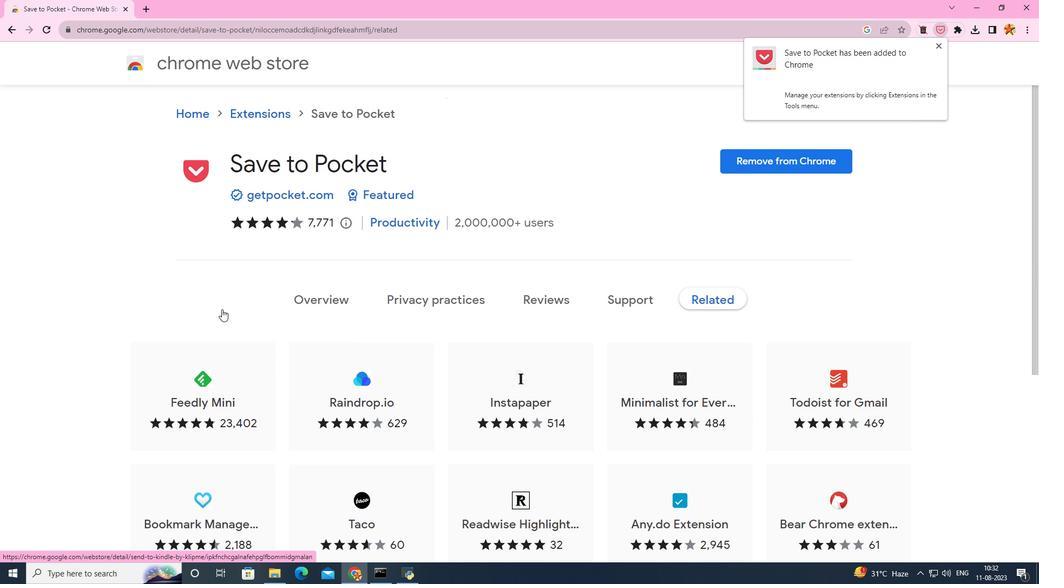 
Action: Mouse scrolled (222, 310) with delta (0, 0)
Screenshot: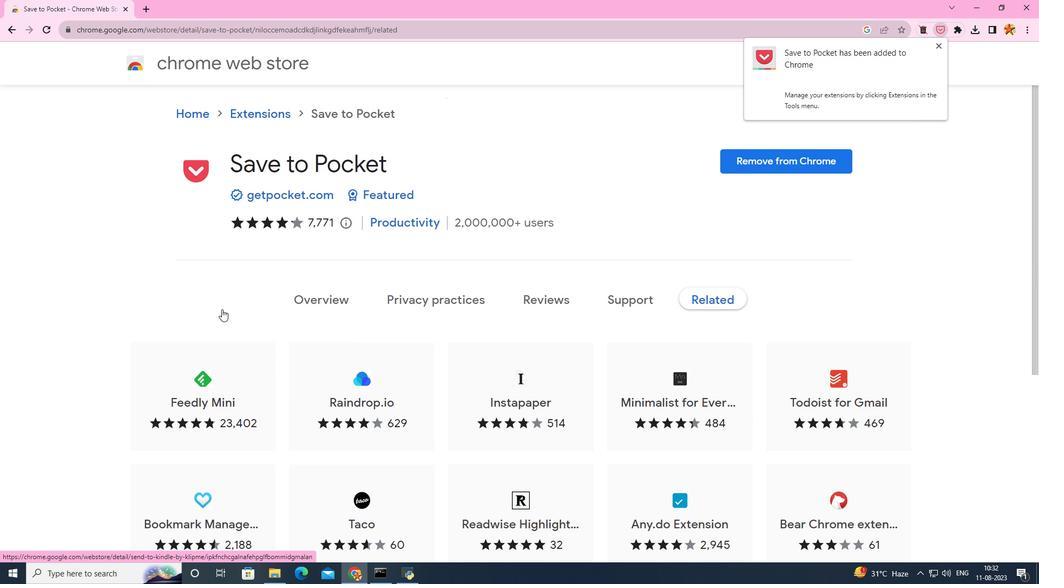 
Action: Mouse scrolled (222, 310) with delta (0, 0)
Screenshot: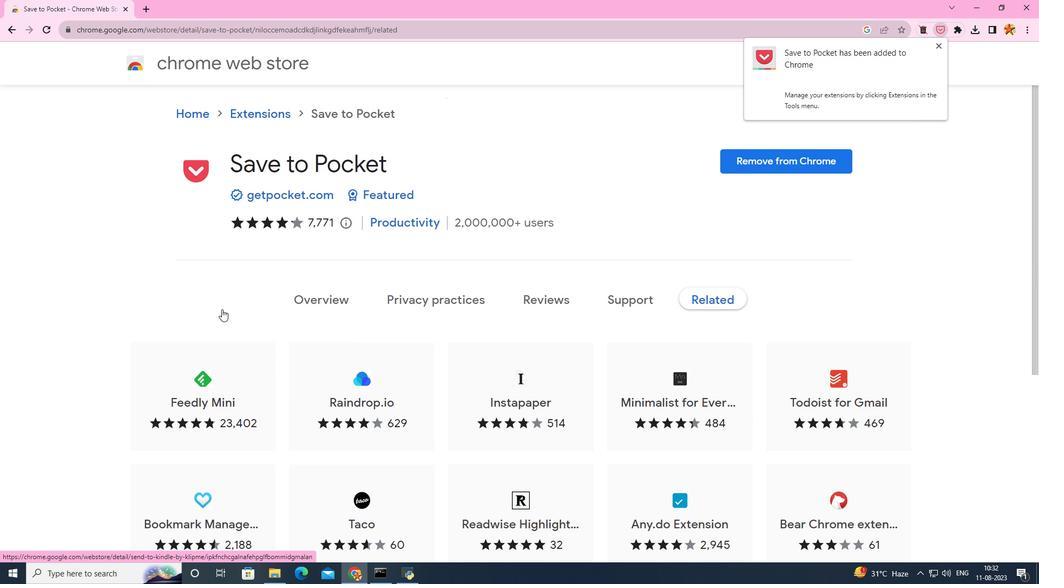
Action: Mouse scrolled (222, 310) with delta (0, 0)
Screenshot: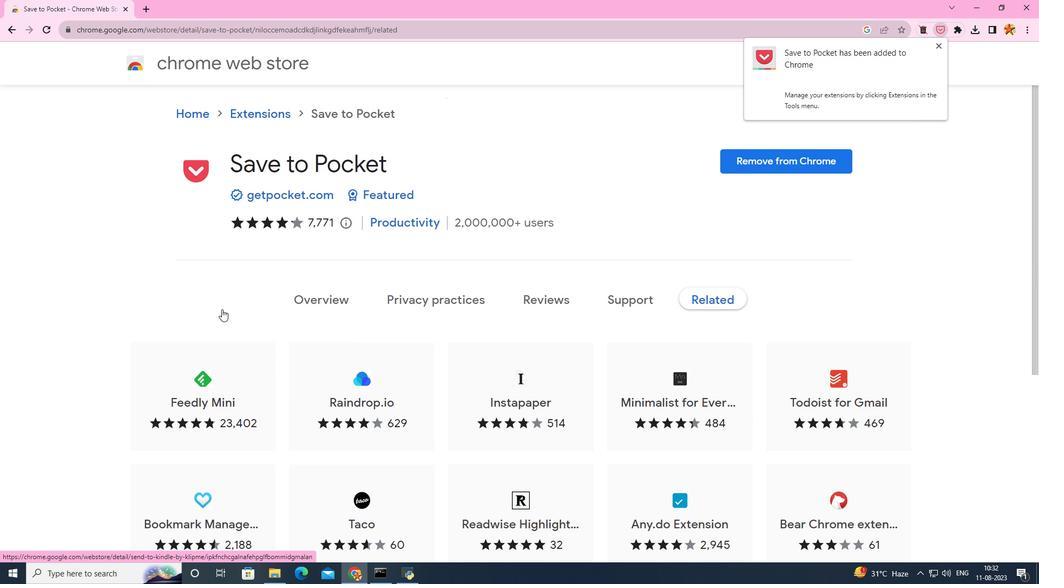 
Action: Mouse scrolled (222, 310) with delta (0, 0)
Screenshot: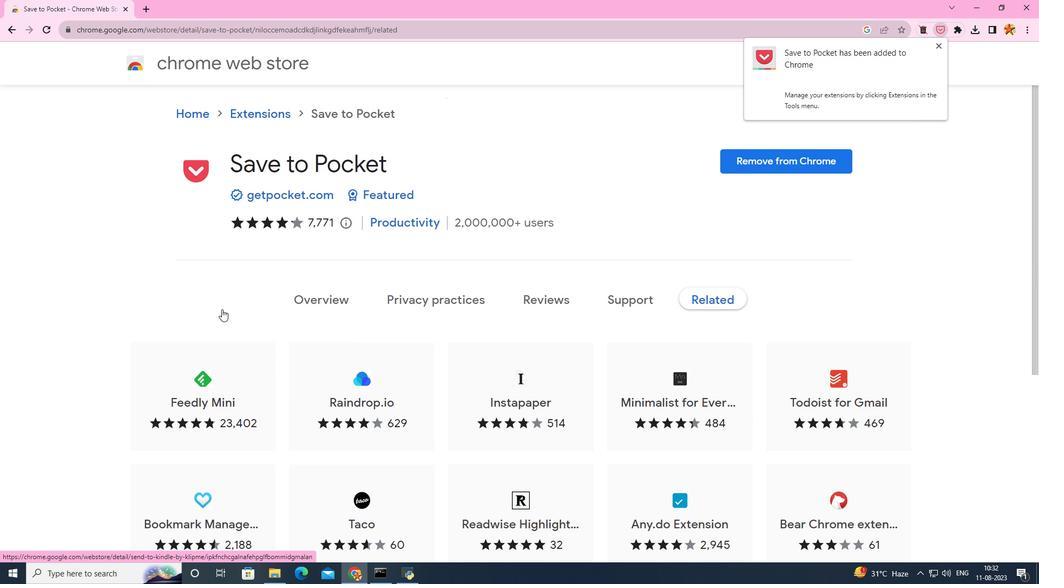 
Action: Mouse scrolled (222, 310) with delta (0, 0)
Screenshot: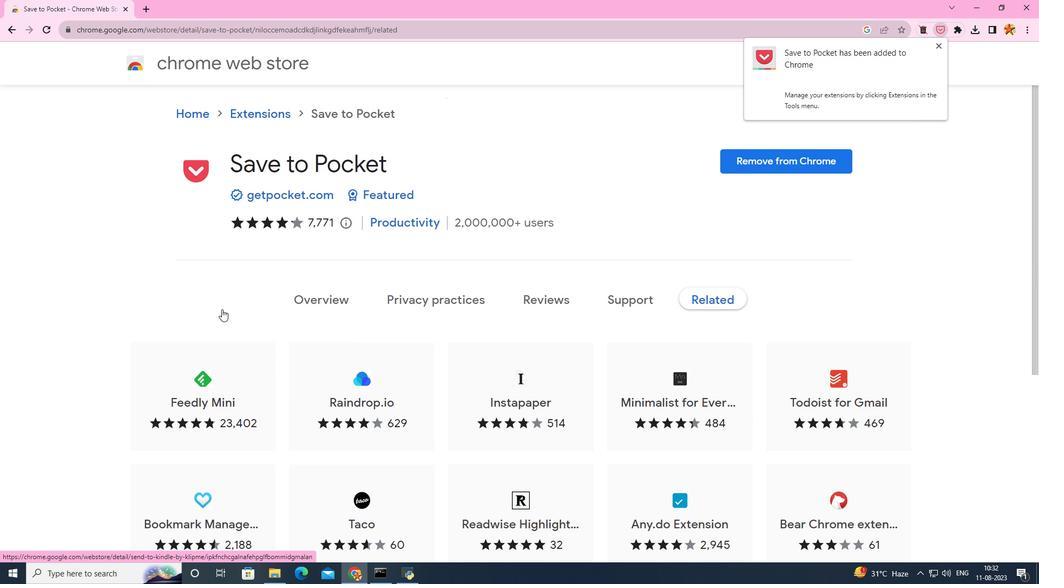 
Action: Mouse scrolled (222, 309) with delta (0, 0)
Screenshot: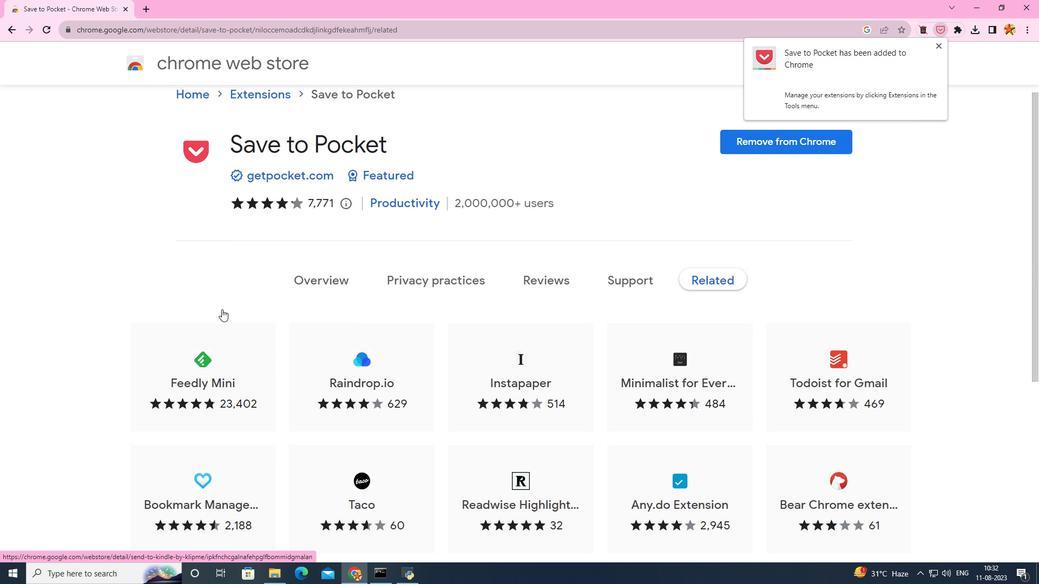 
Action: Mouse moved to (812, 80)
Screenshot: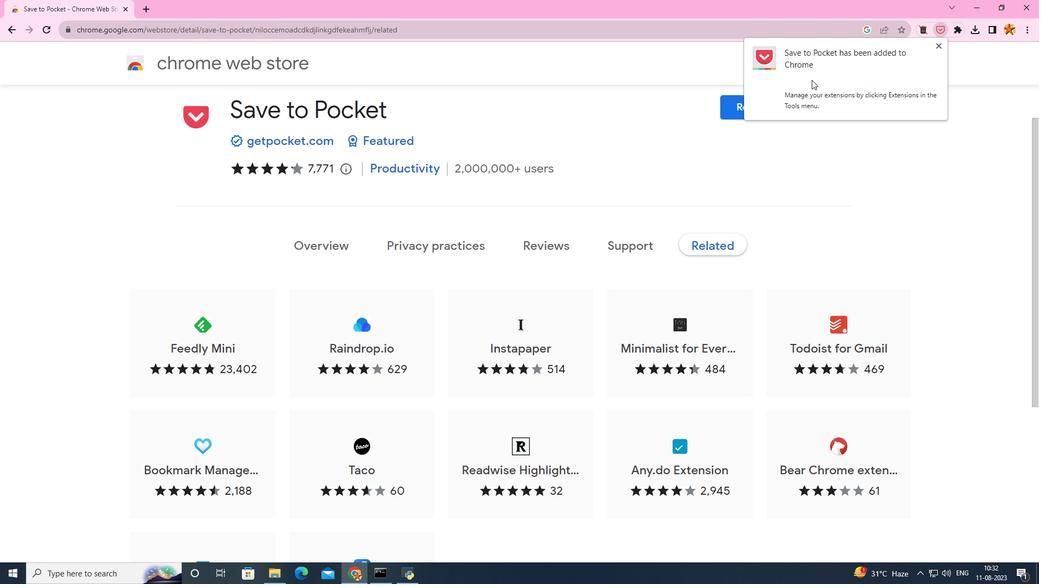 
Action: Mouse pressed left at (812, 80)
Screenshot: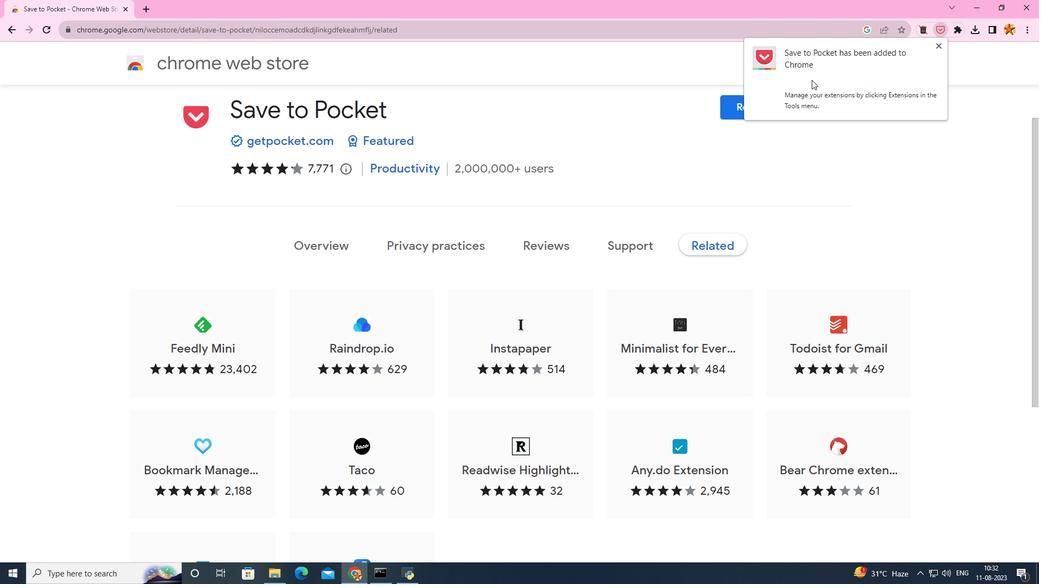 
Action: Mouse moved to (967, 83)
Screenshot: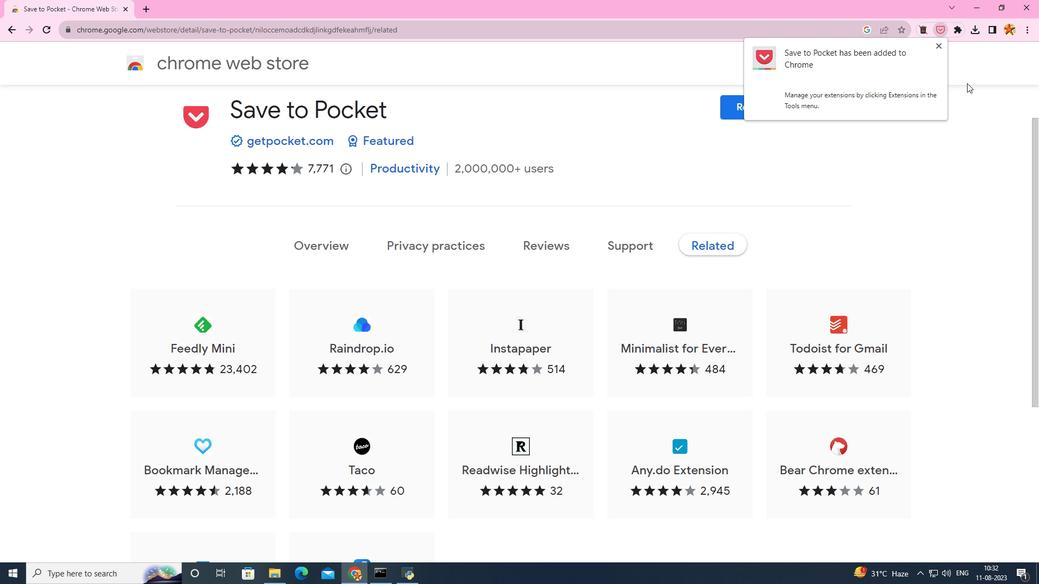 
Action: Mouse pressed left at (967, 83)
Screenshot: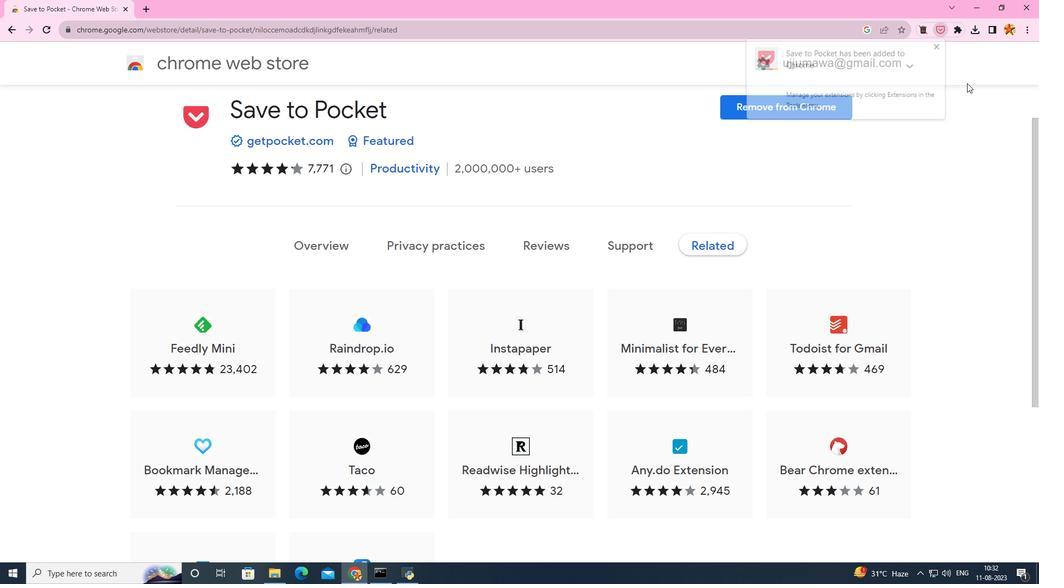 
Action: Mouse moved to (955, 29)
Screenshot: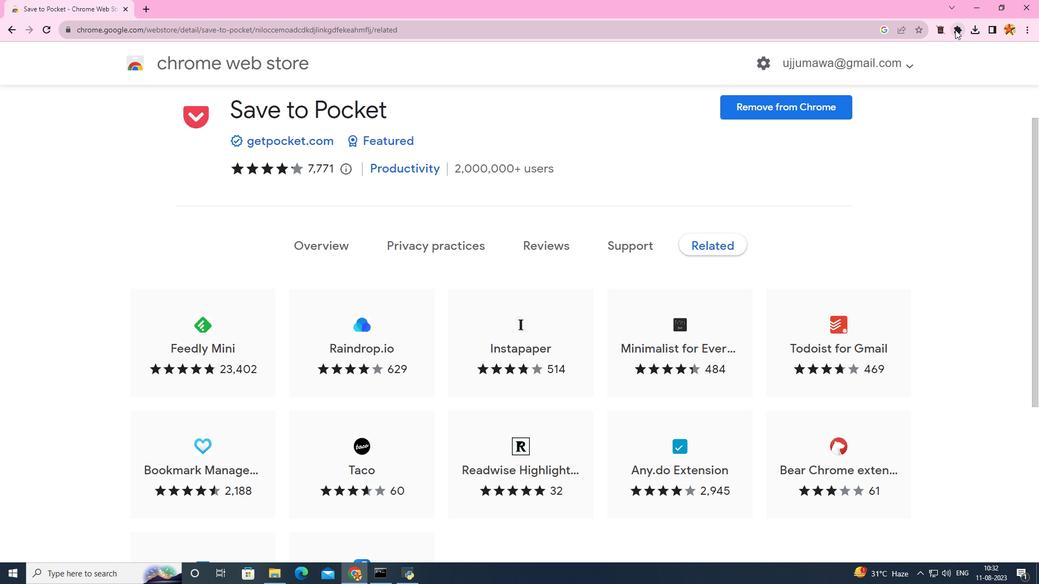 
Action: Mouse pressed left at (955, 29)
Screenshot: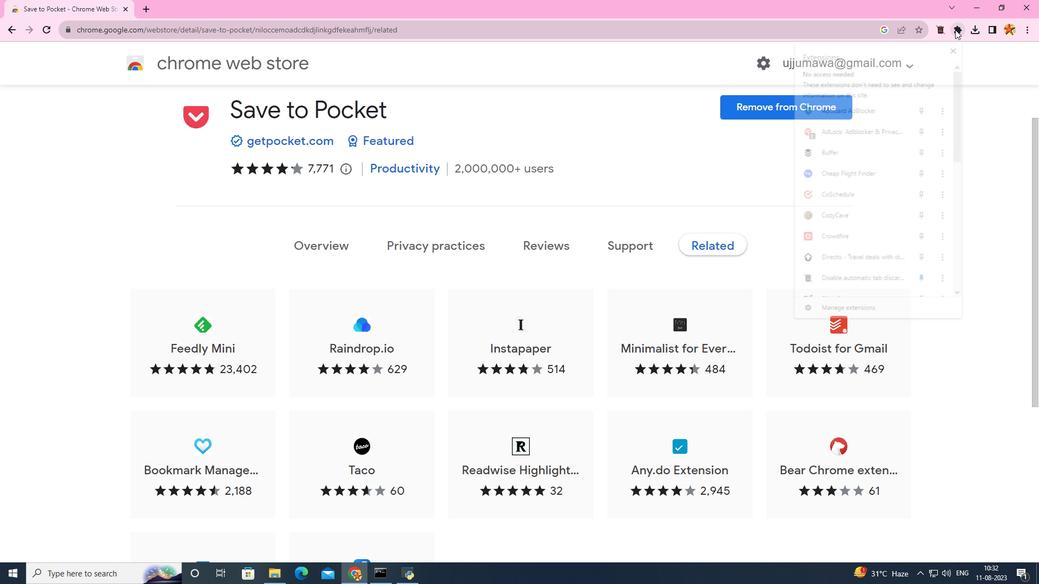 
Action: Mouse moved to (844, 215)
Screenshot: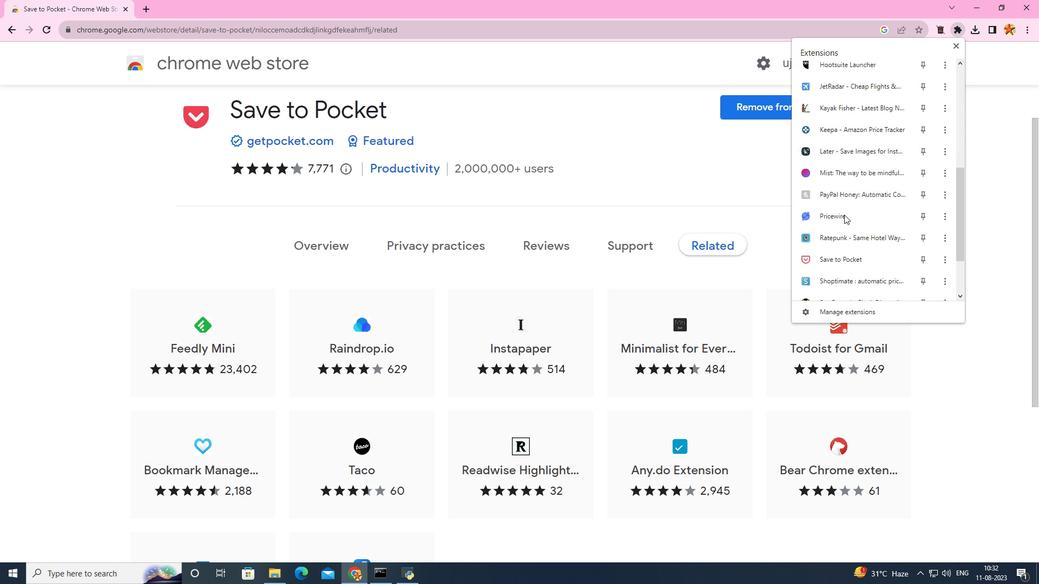 
Action: Mouse scrolled (844, 214) with delta (0, 0)
Screenshot: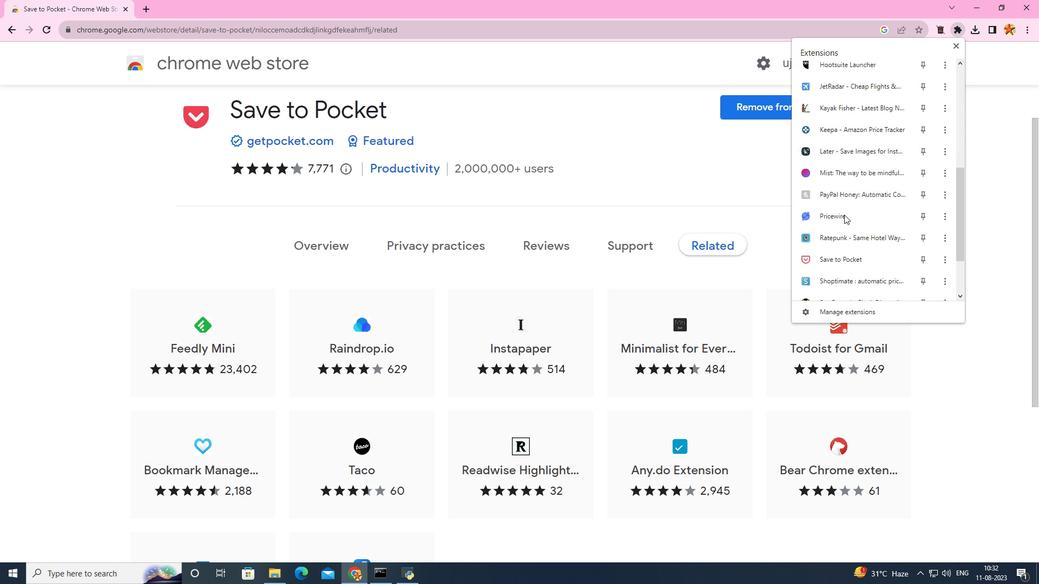 
Action: Mouse scrolled (844, 214) with delta (0, 0)
Screenshot: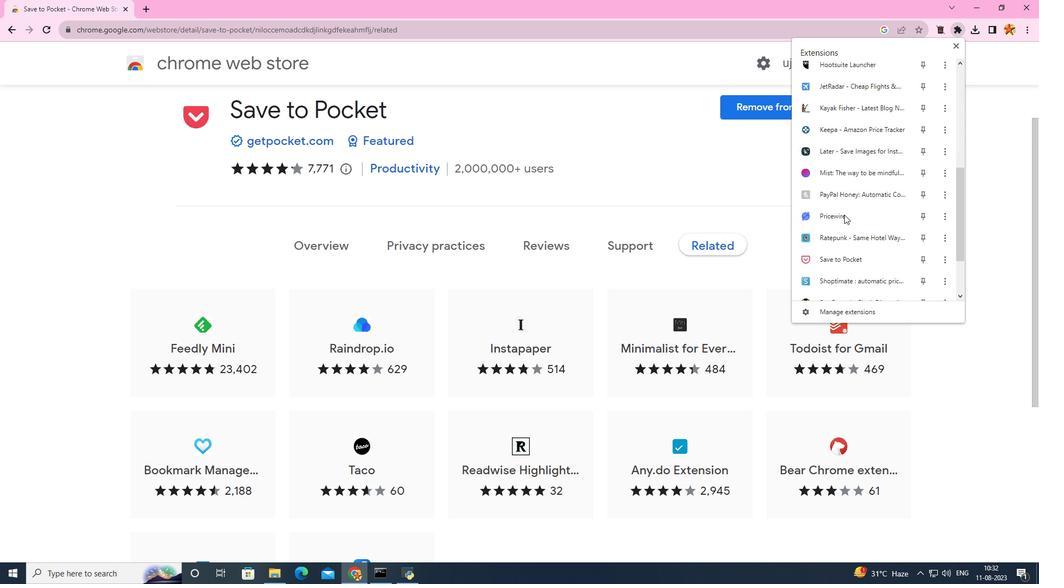 
Action: Mouse scrolled (844, 214) with delta (0, 0)
Screenshot: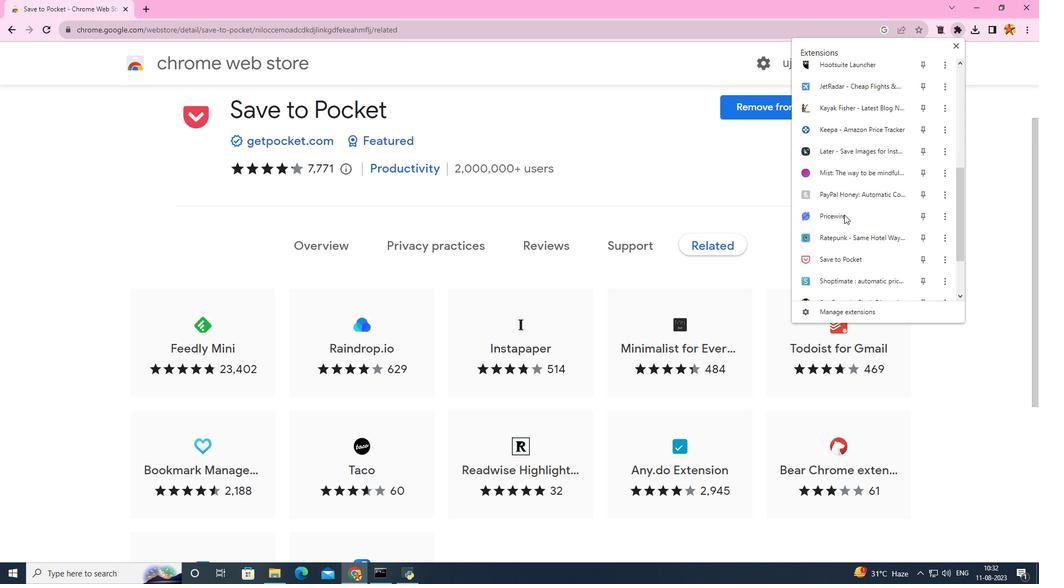 
Action: Mouse scrolled (844, 214) with delta (0, 0)
Screenshot: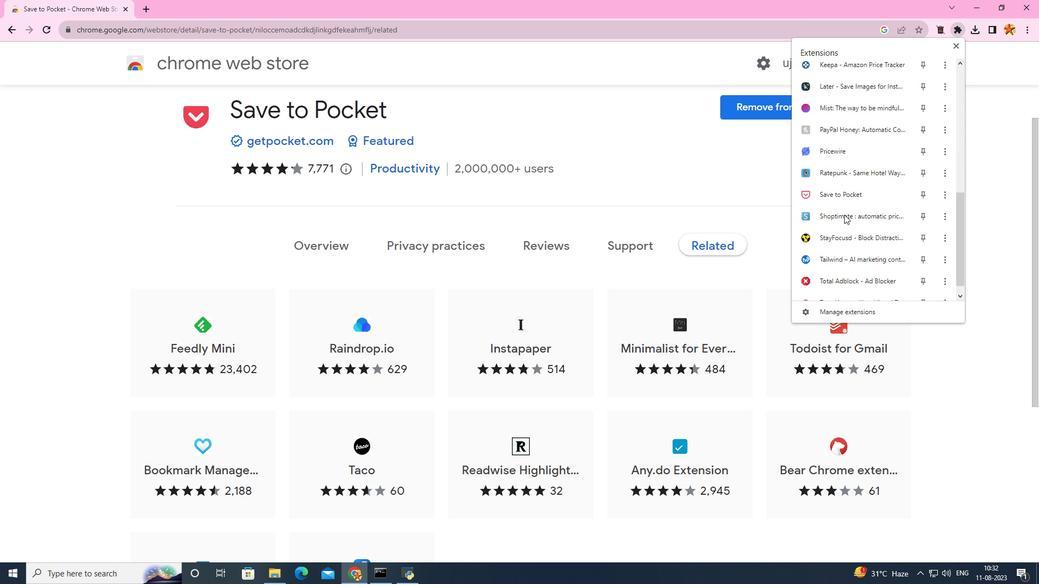 
Action: Mouse scrolled (844, 214) with delta (0, 0)
Screenshot: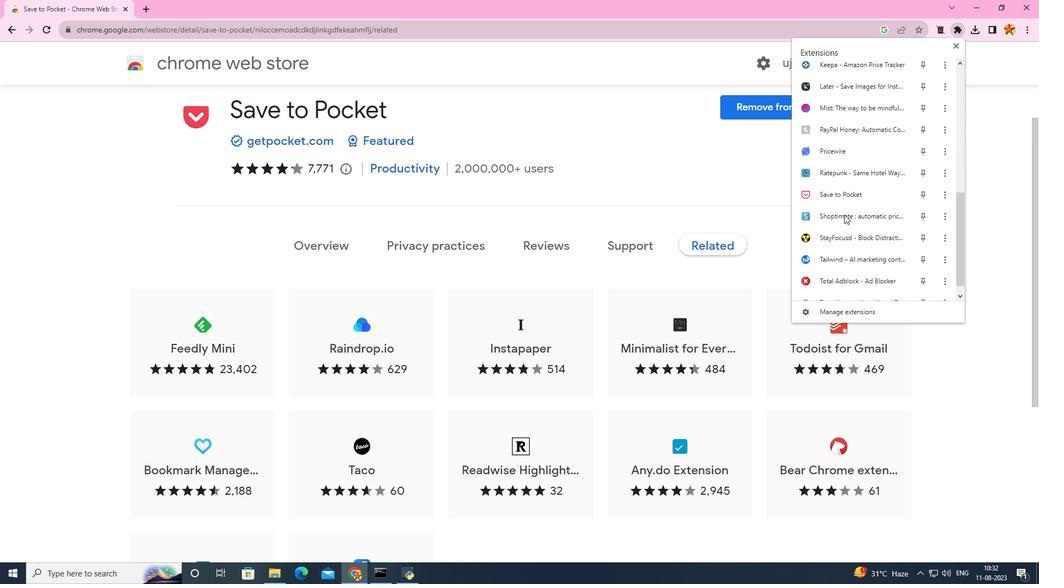 
Action: Mouse moved to (845, 210)
Screenshot: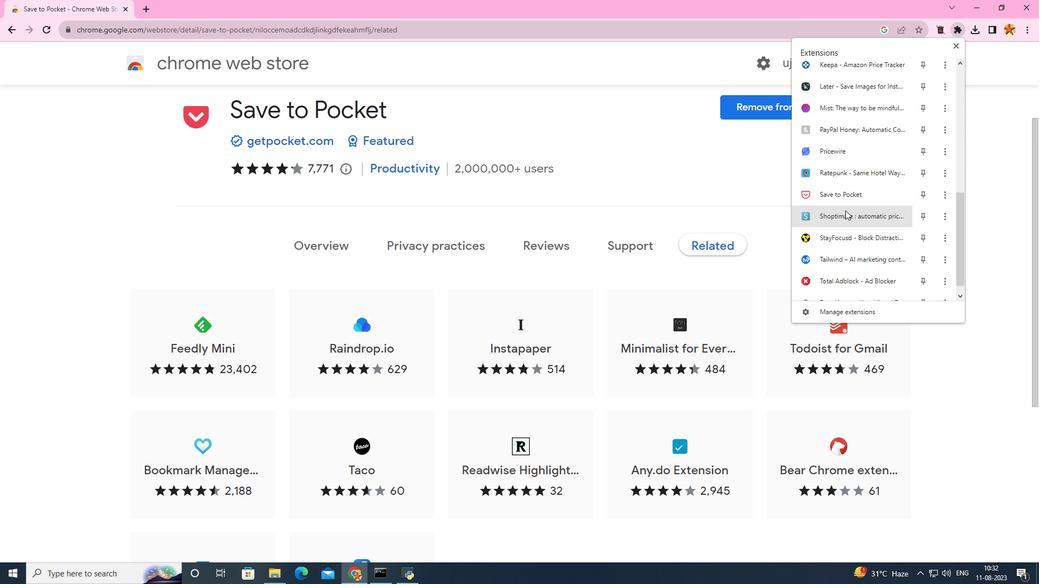 
Action: Mouse scrolled (845, 210) with delta (0, 0)
Screenshot: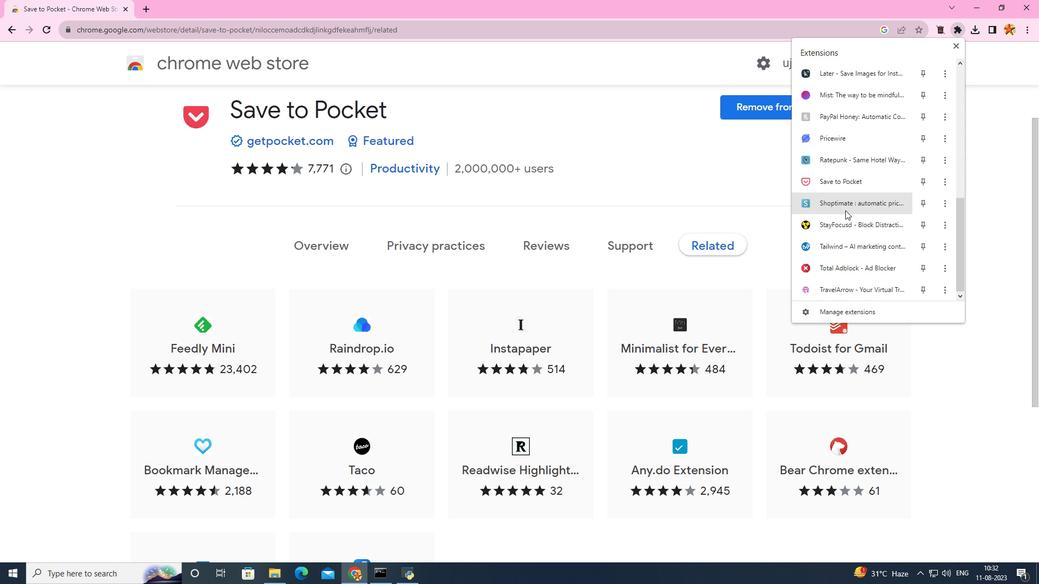 
Action: Mouse scrolled (845, 210) with delta (0, 0)
Screenshot: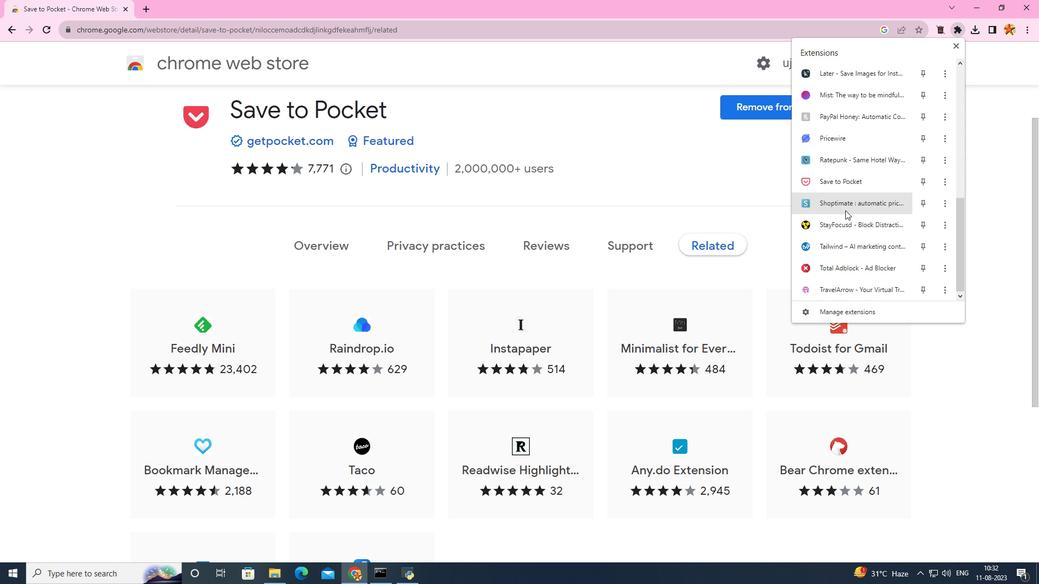 
Action: Mouse scrolled (845, 210) with delta (0, 0)
Screenshot: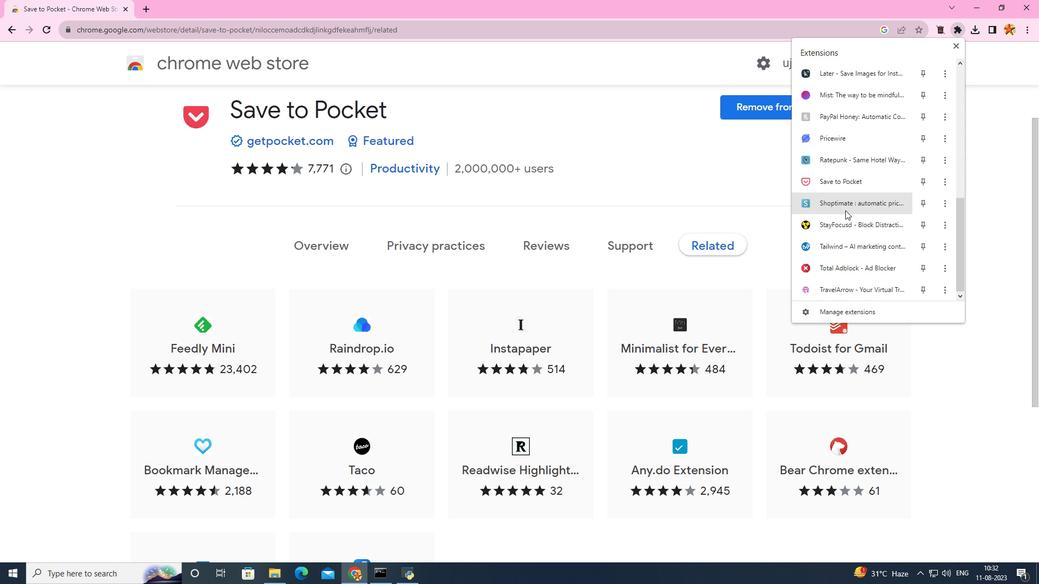 
Action: Mouse scrolled (845, 210) with delta (0, 0)
Screenshot: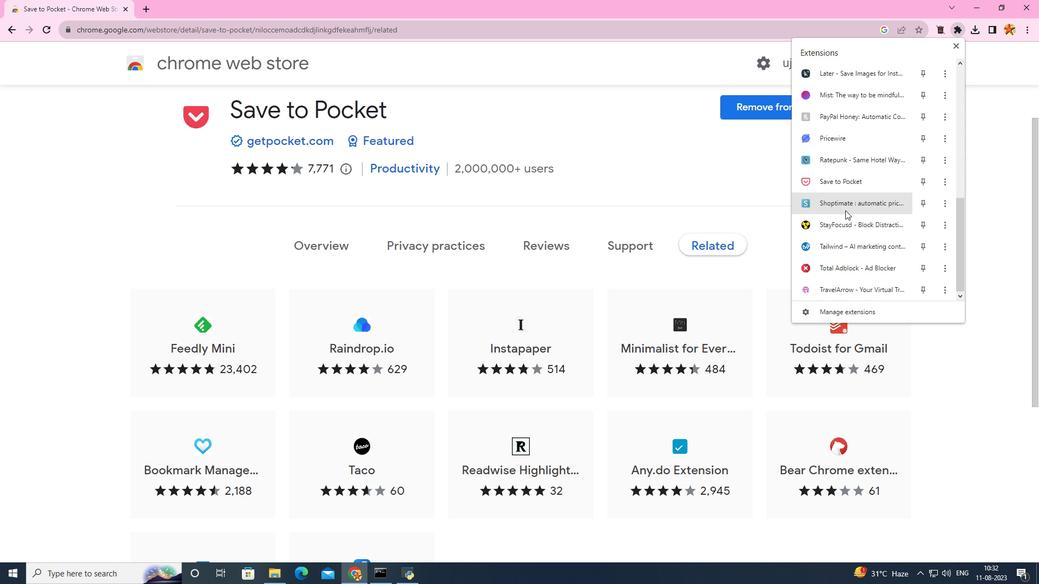 
Action: Mouse scrolled (845, 210) with delta (0, 0)
Screenshot: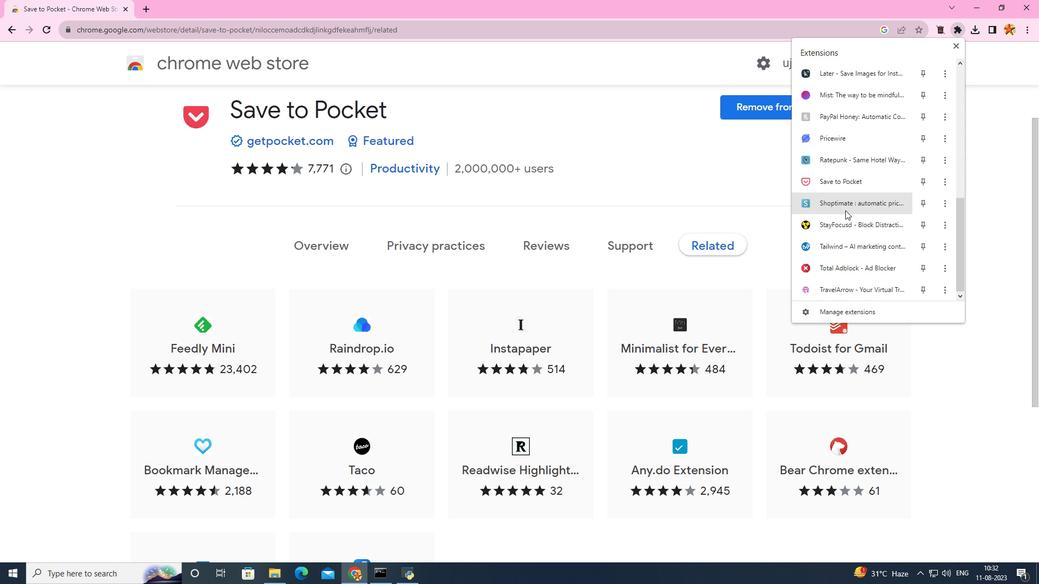 
Action: Mouse scrolled (845, 211) with delta (0, 0)
Screenshot: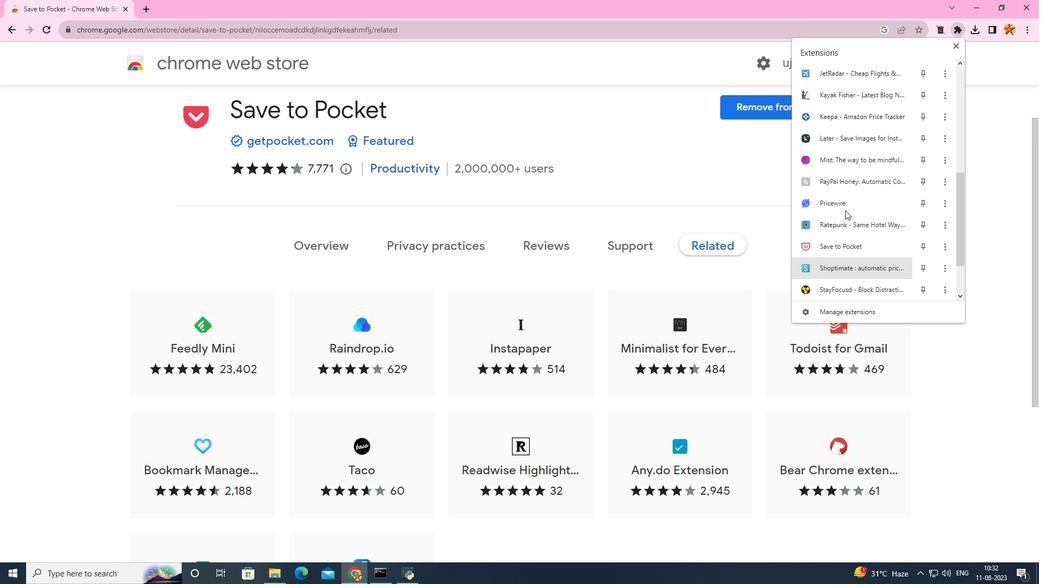 
Action: Mouse moved to (845, 210)
Screenshot: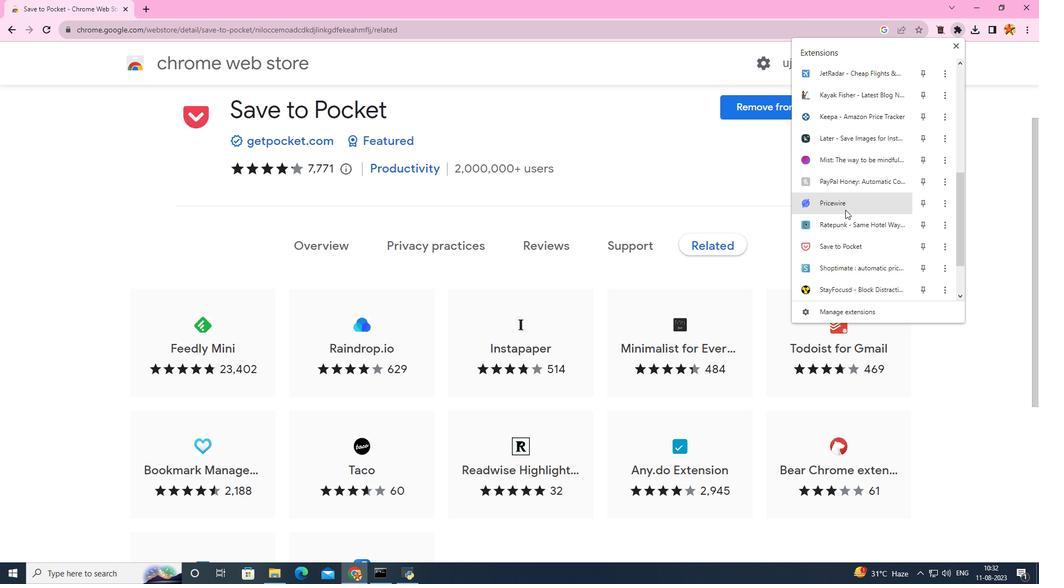 
Action: Mouse scrolled (845, 210) with delta (0, 0)
Screenshot: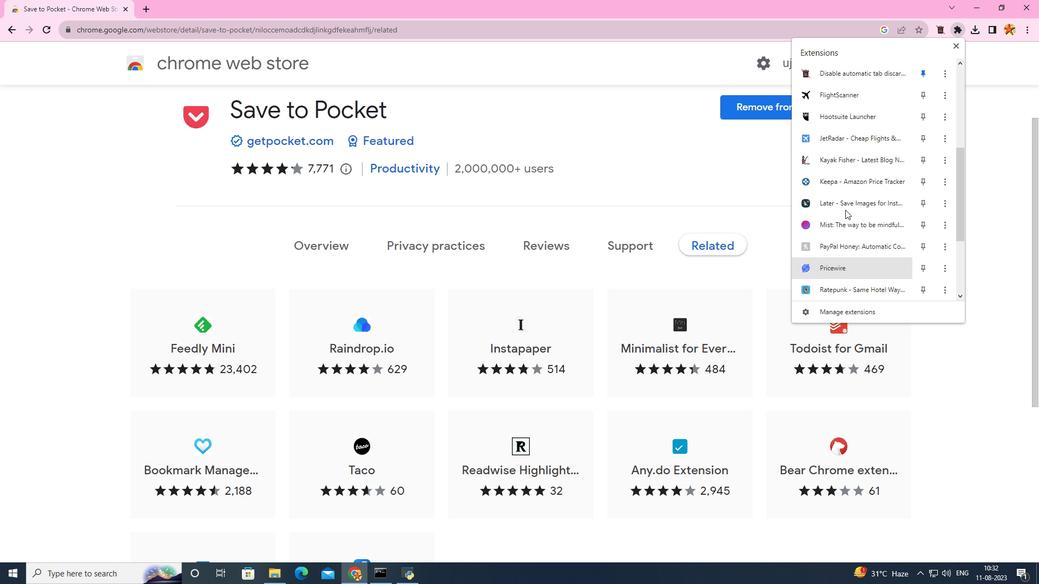 
Action: Mouse scrolled (845, 209) with delta (0, 0)
Screenshot: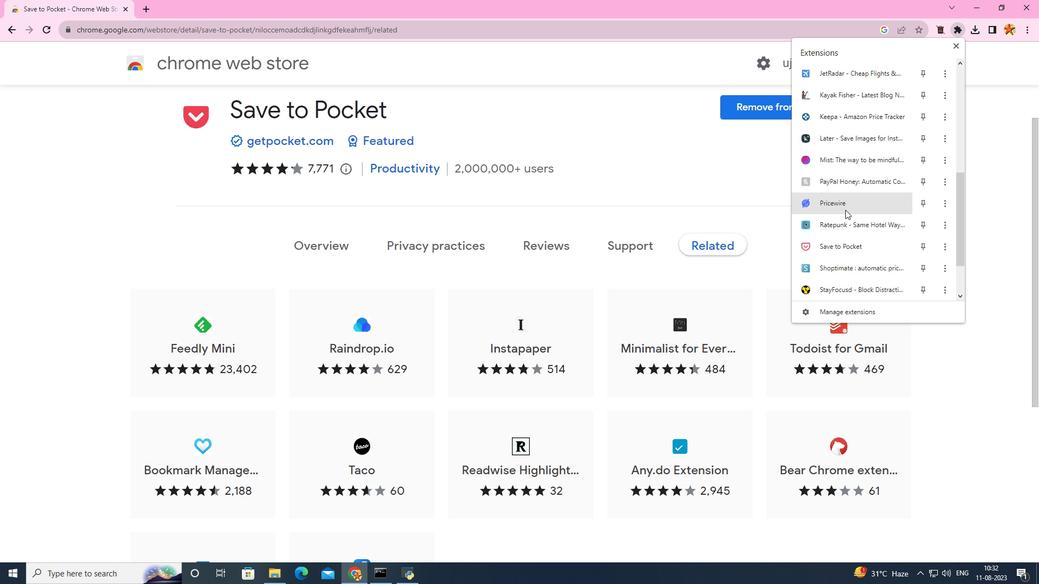 
Action: Mouse moved to (837, 246)
Screenshot: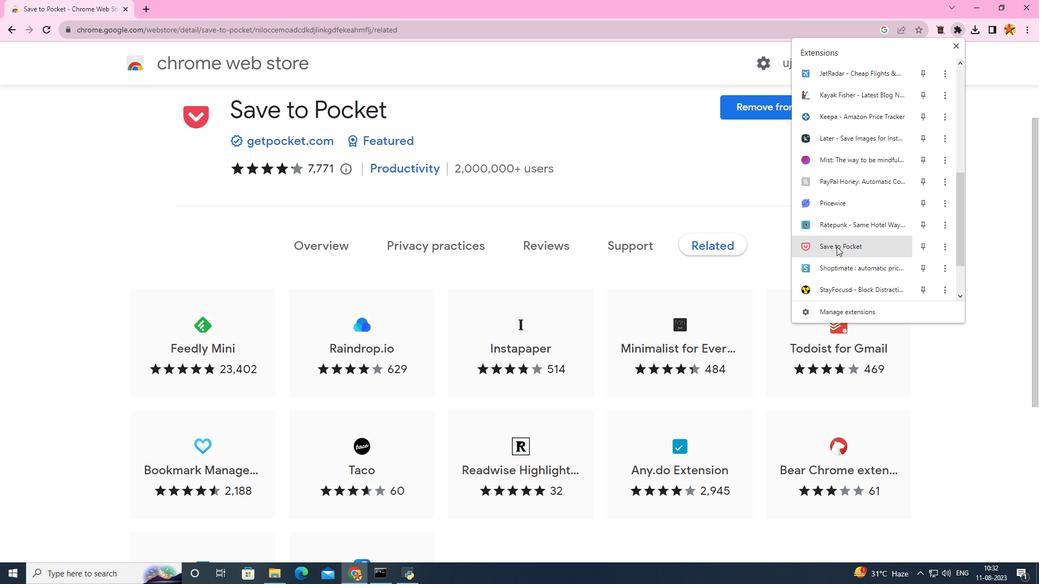 
Action: Mouse pressed left at (837, 246)
Screenshot: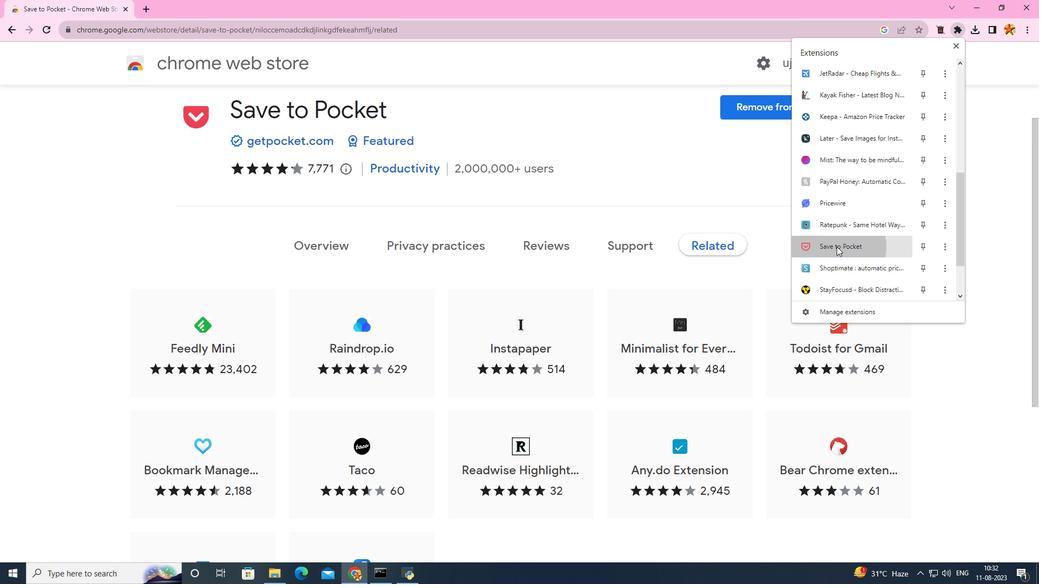 
Action: Mouse moved to (1009, 505)
Screenshot: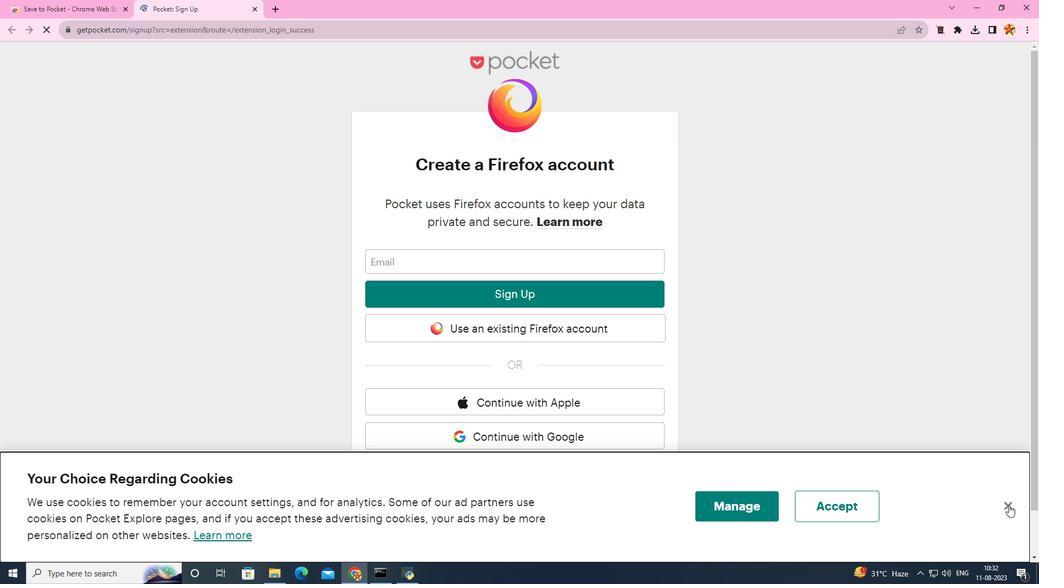 
Action: Mouse pressed left at (1009, 505)
Screenshot: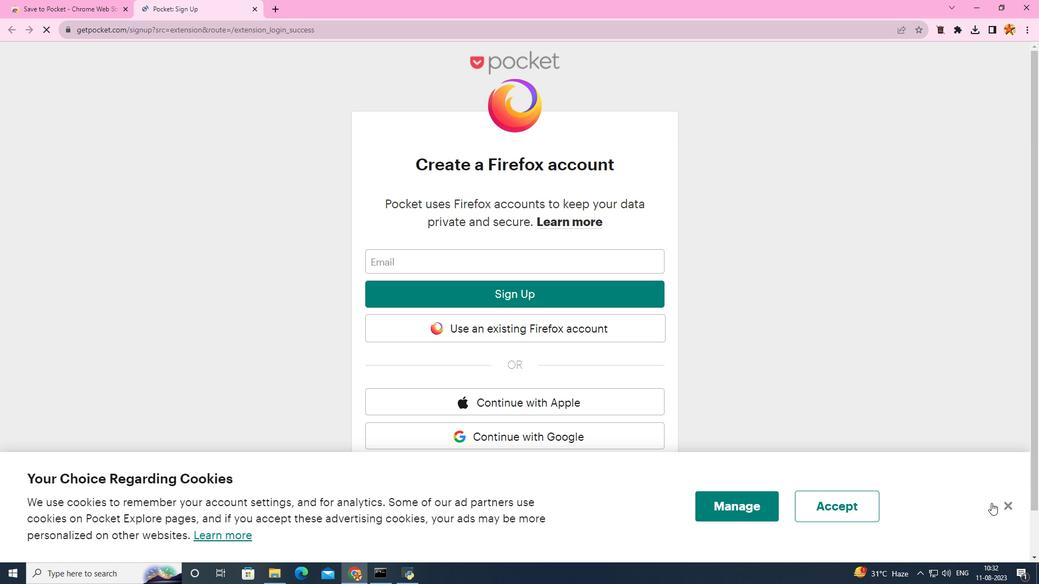 
Action: Mouse moved to (485, 436)
Screenshot: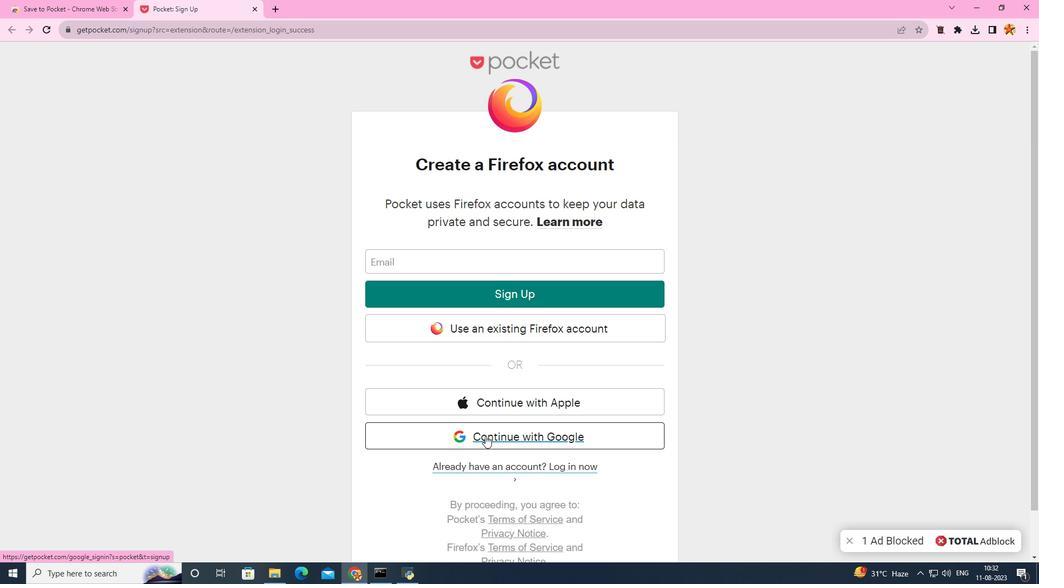 
Action: Mouse pressed left at (485, 436)
Screenshot: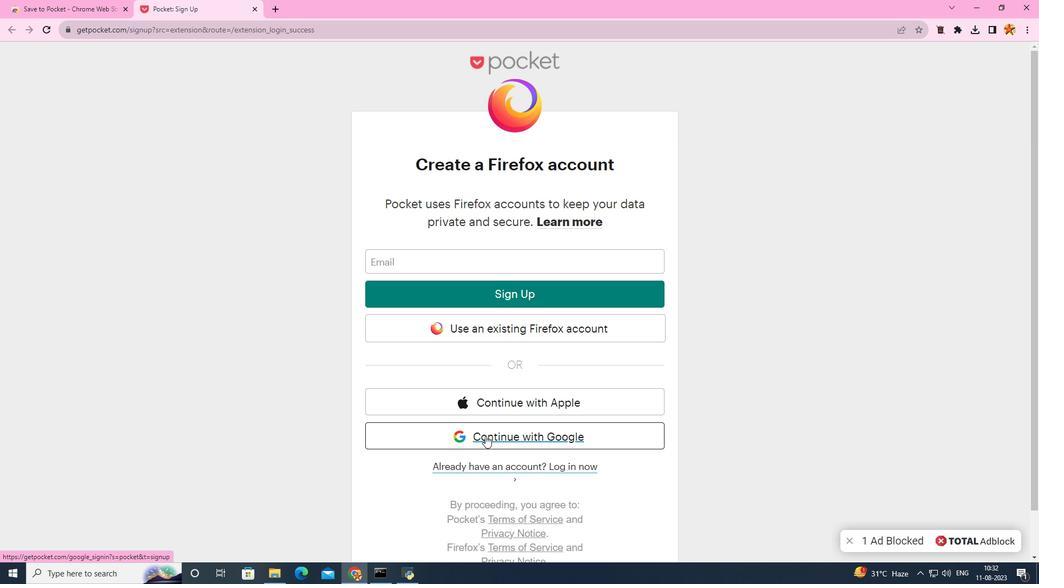 
Action: Mouse moved to (490, 303)
Screenshot: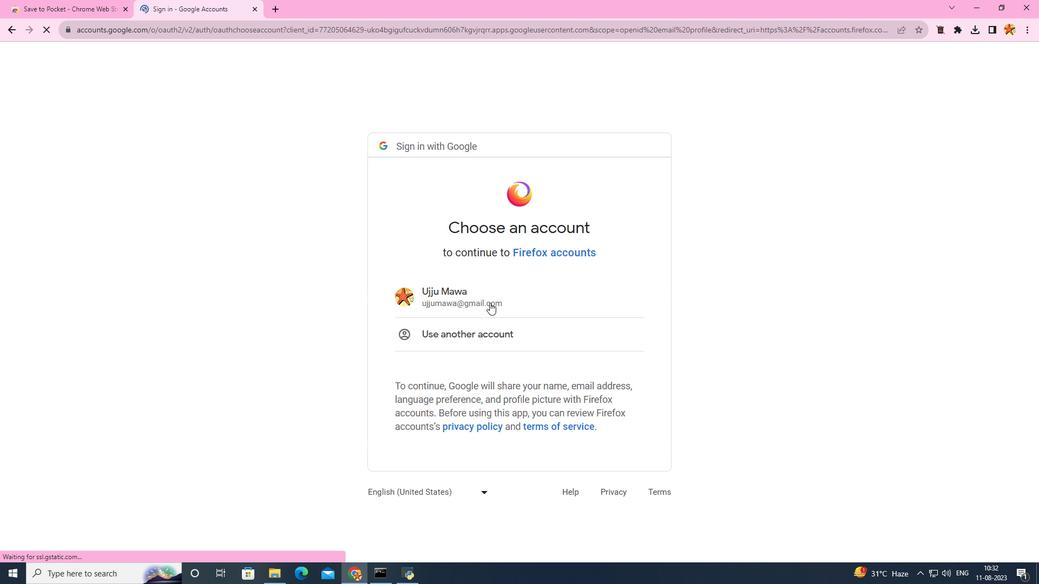 
Action: Mouse pressed left at (490, 303)
Screenshot: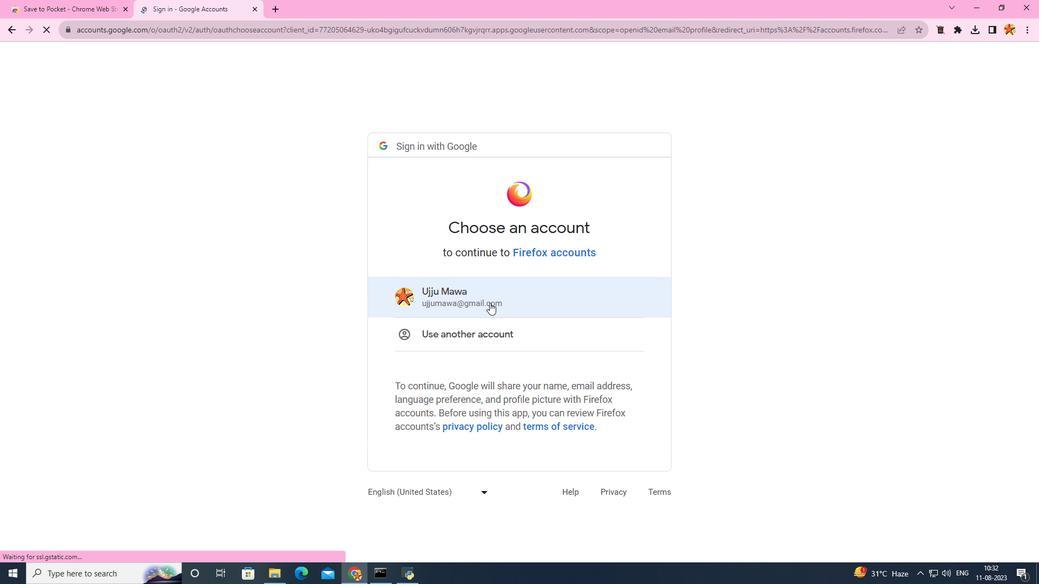 
Action: Mouse pressed left at (490, 303)
Screenshot: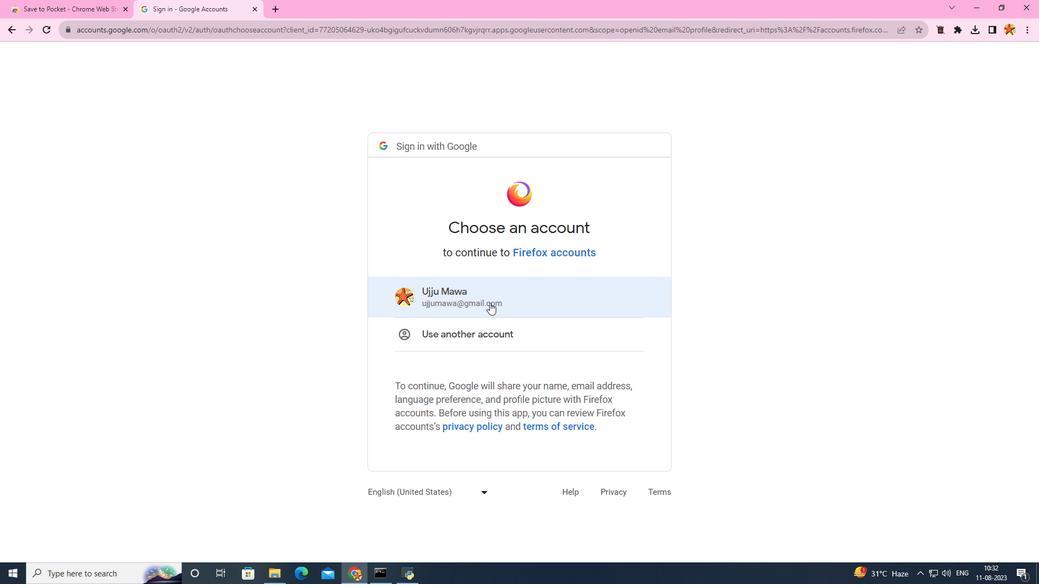 
Action: Mouse moved to (652, 199)
Screenshot: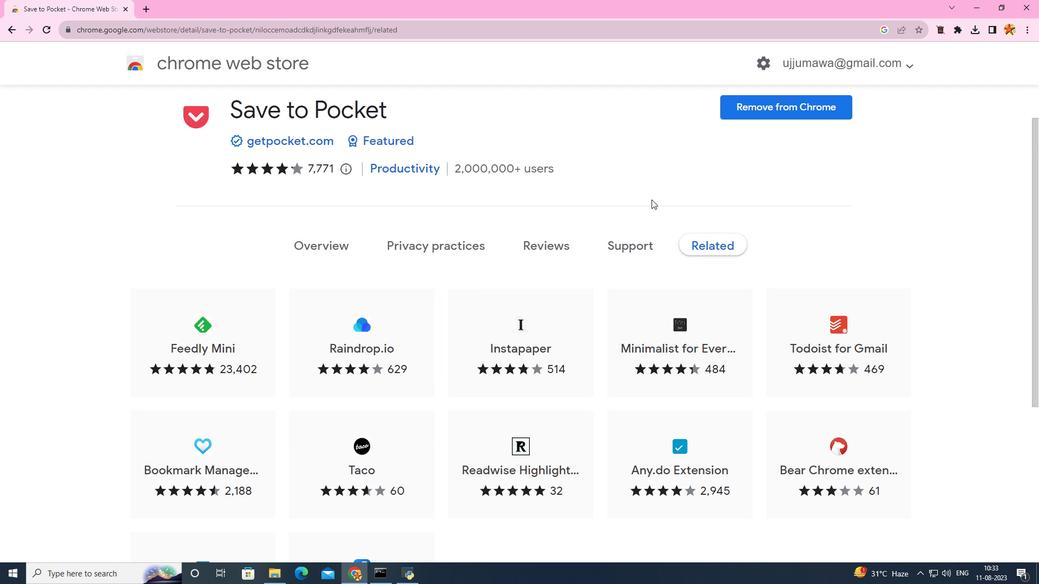 
Action: Mouse scrolled (652, 200) with delta (0, 0)
Screenshot: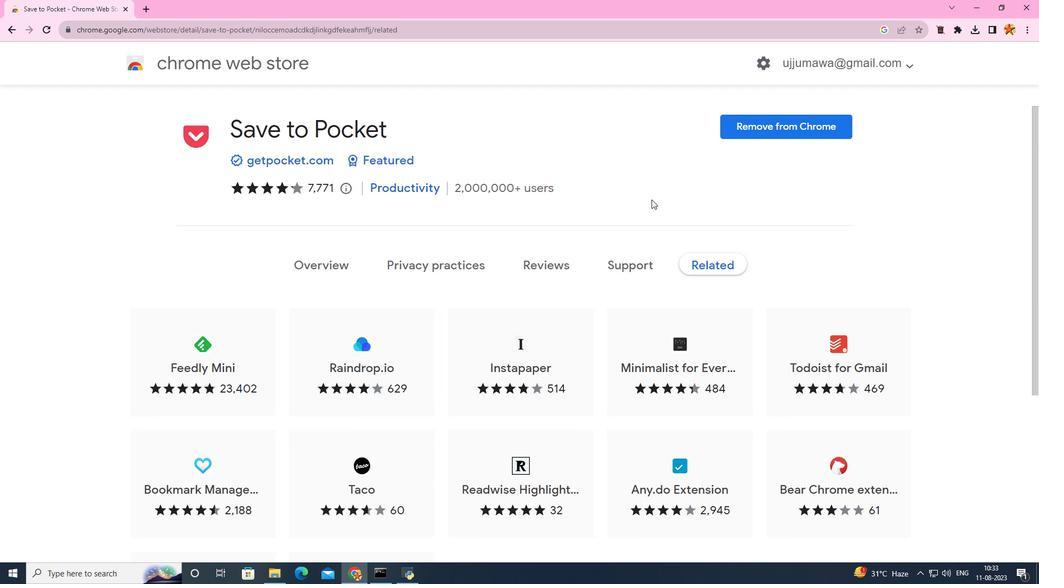 
Action: Mouse scrolled (652, 200) with delta (0, 0)
Screenshot: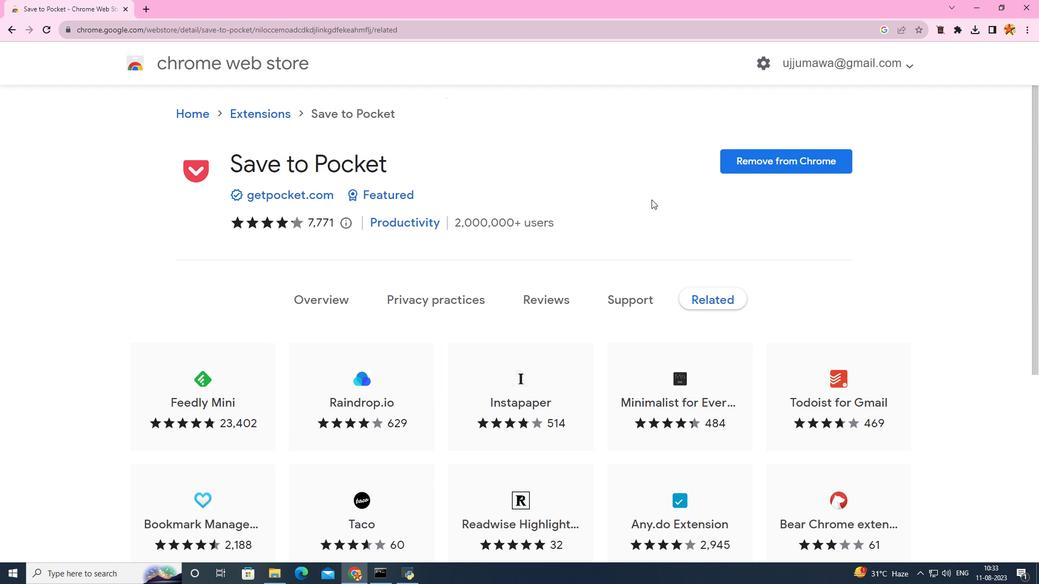 
Action: Mouse scrolled (652, 200) with delta (0, 0)
Screenshot: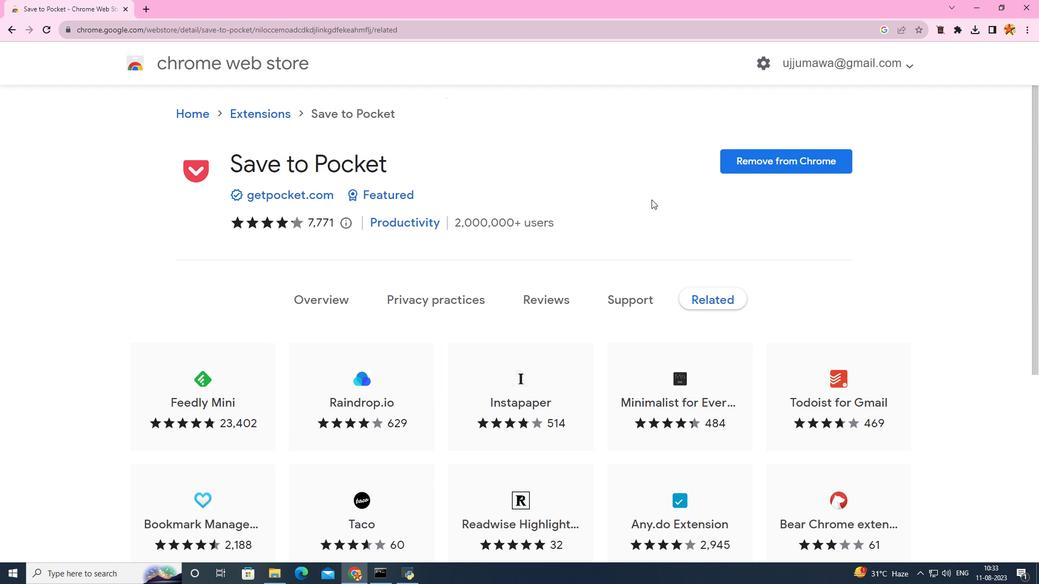 
Action: Mouse scrolled (652, 199) with delta (0, 0)
Screenshot: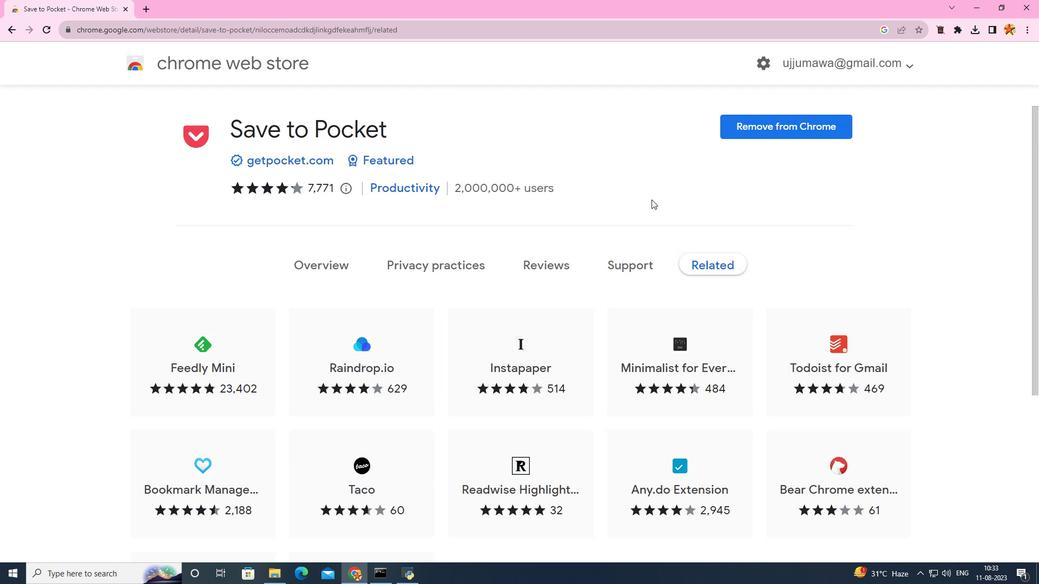 
Action: Mouse scrolled (652, 200) with delta (0, 0)
Screenshot: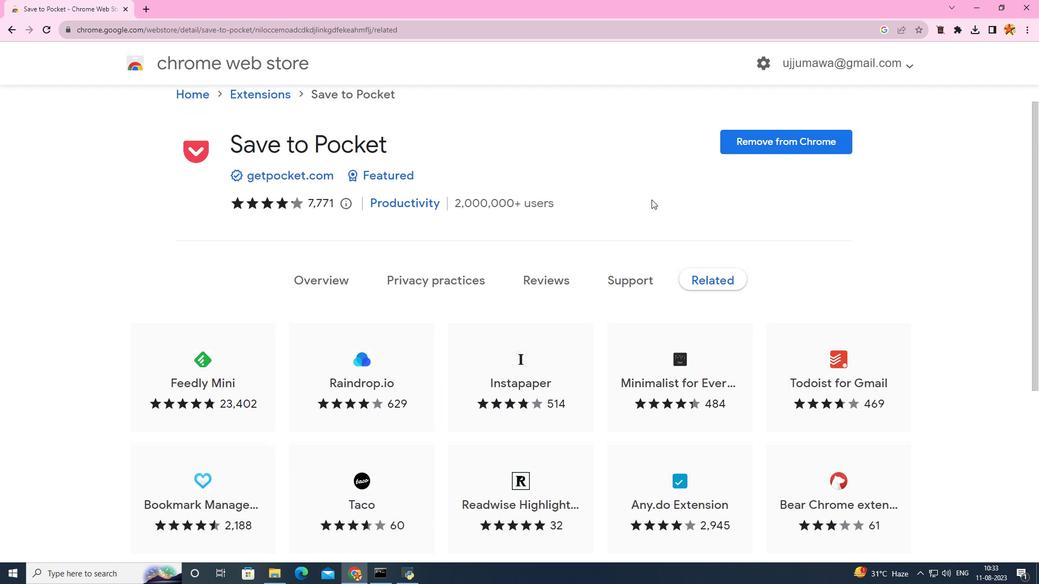 
Action: Mouse scrolled (652, 200) with delta (0, 0)
Screenshot: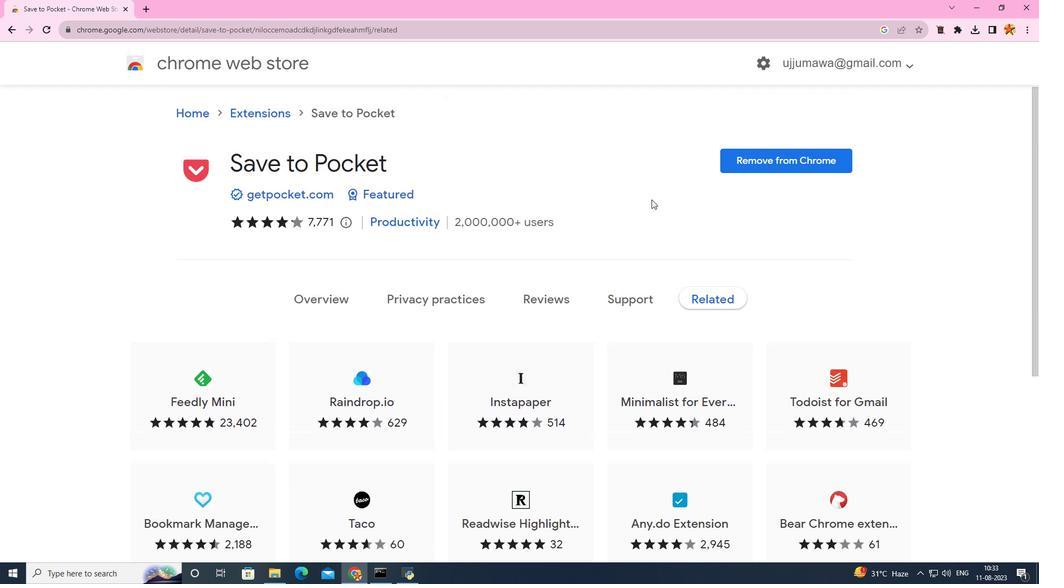
Action: Mouse scrolled (652, 199) with delta (0, 0)
Screenshot: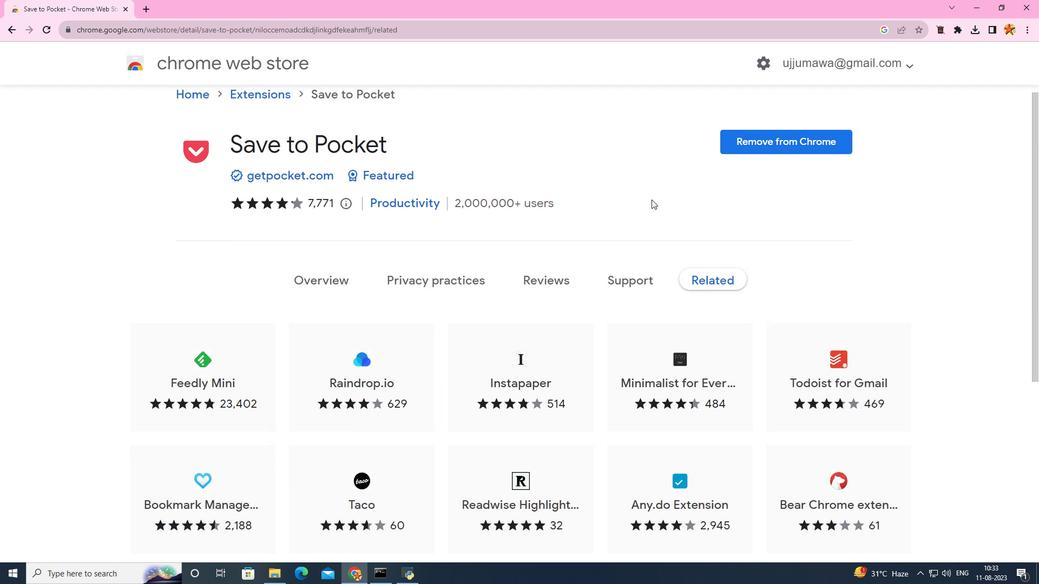 
Action: Mouse scrolled (652, 200) with delta (0, 0)
Screenshot: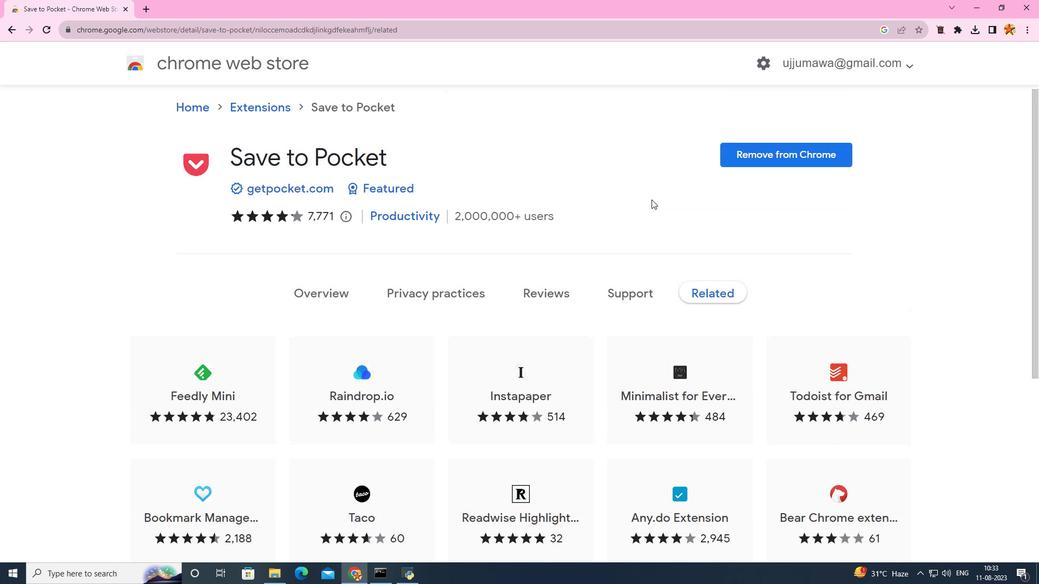 
Action: Mouse moved to (958, 29)
Screenshot: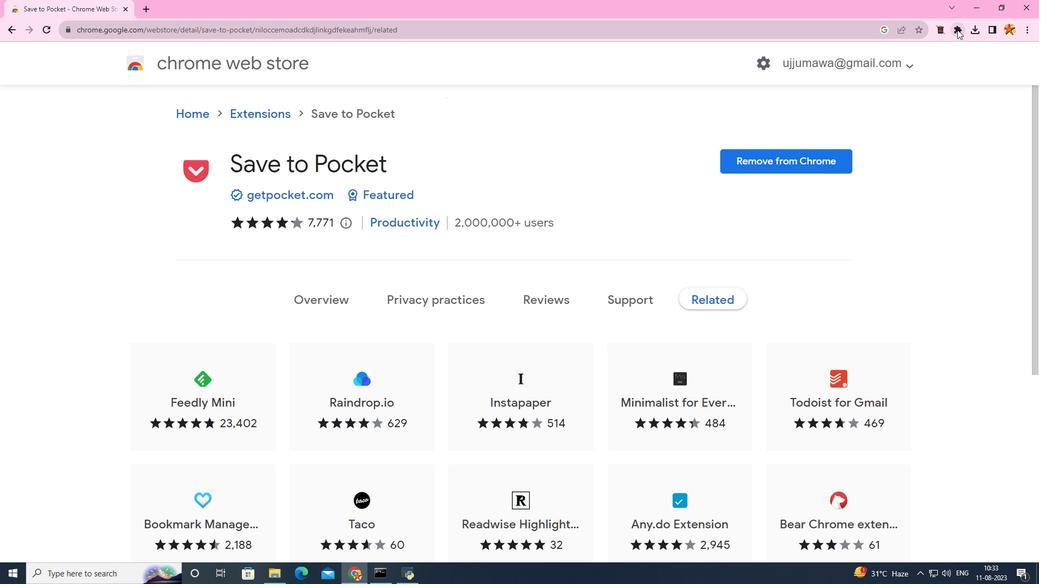 
Action: Mouse pressed left at (958, 29)
Screenshot: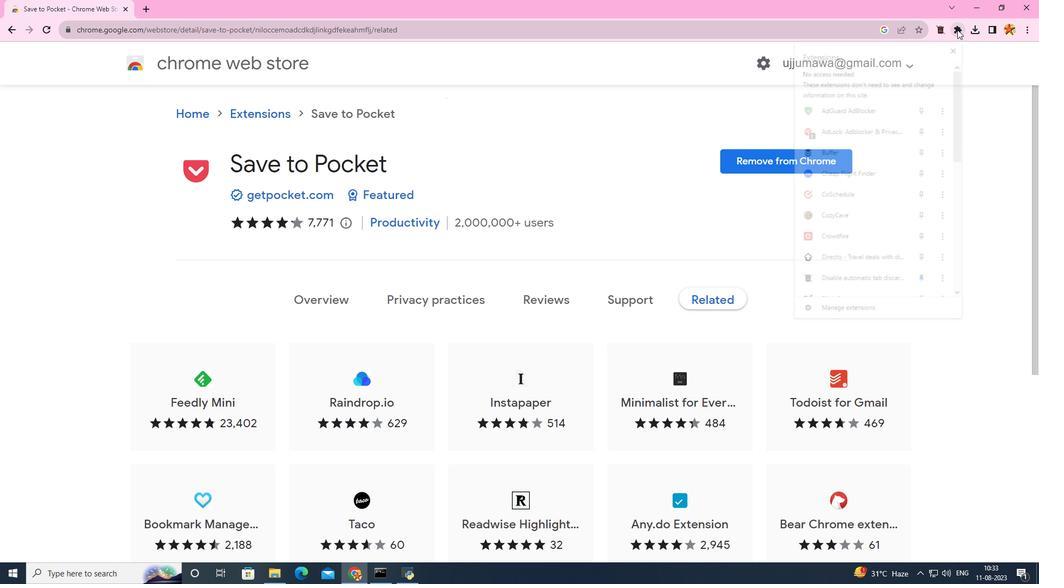 
Action: Mouse moved to (504, 159)
Screenshot: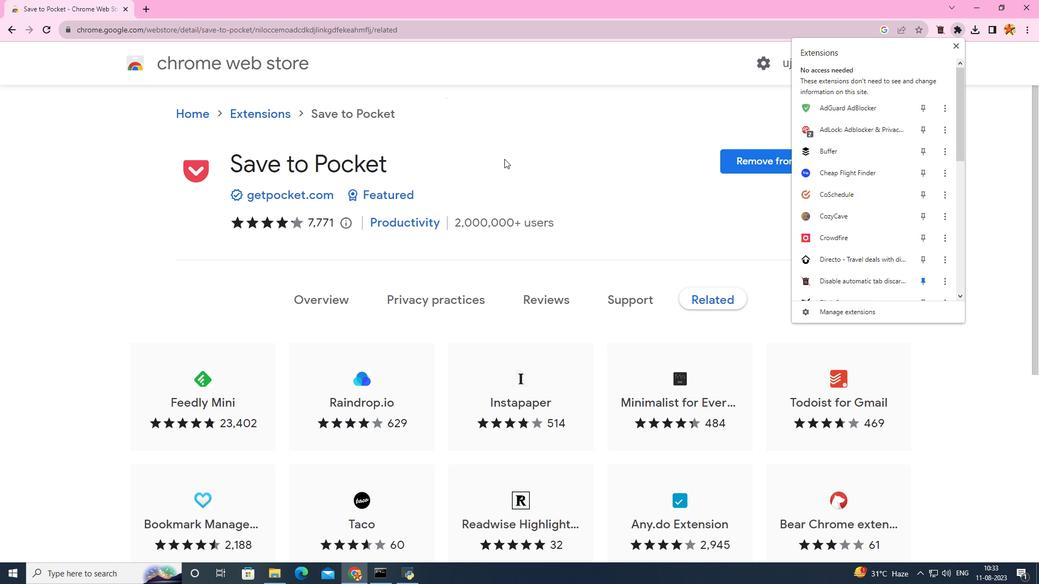 
Action: Mouse pressed left at (504, 159)
Screenshot: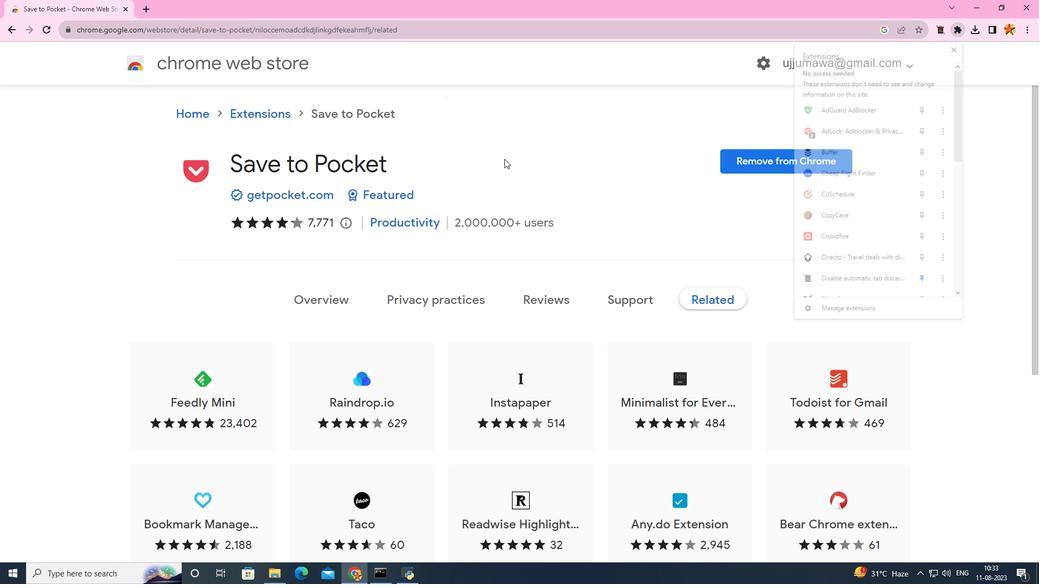
Action: Mouse moved to (503, 159)
Screenshot: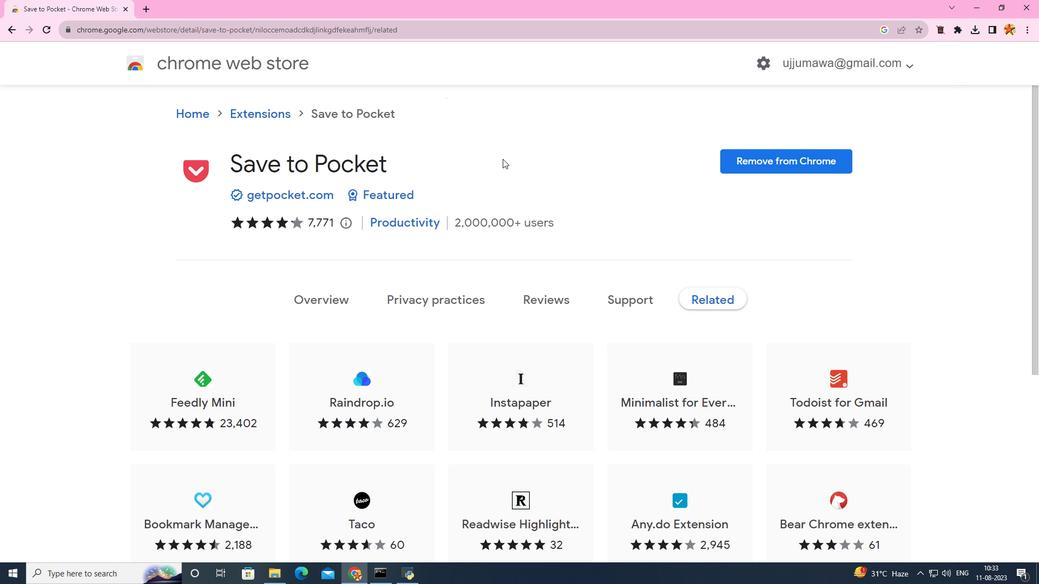 
